 Task: Invite Team Member Softage.1@softage.net to Workspace Career Coaching. Invite Team Member Softage.2@softage.net to Workspace Career Coaching. Invite Team Member Softage.3@softage.net to Workspace Career Coaching. Invite Team Member Softage.4@softage.net to Workspace Career Coaching
Action: Mouse moved to (418, 478)
Screenshot: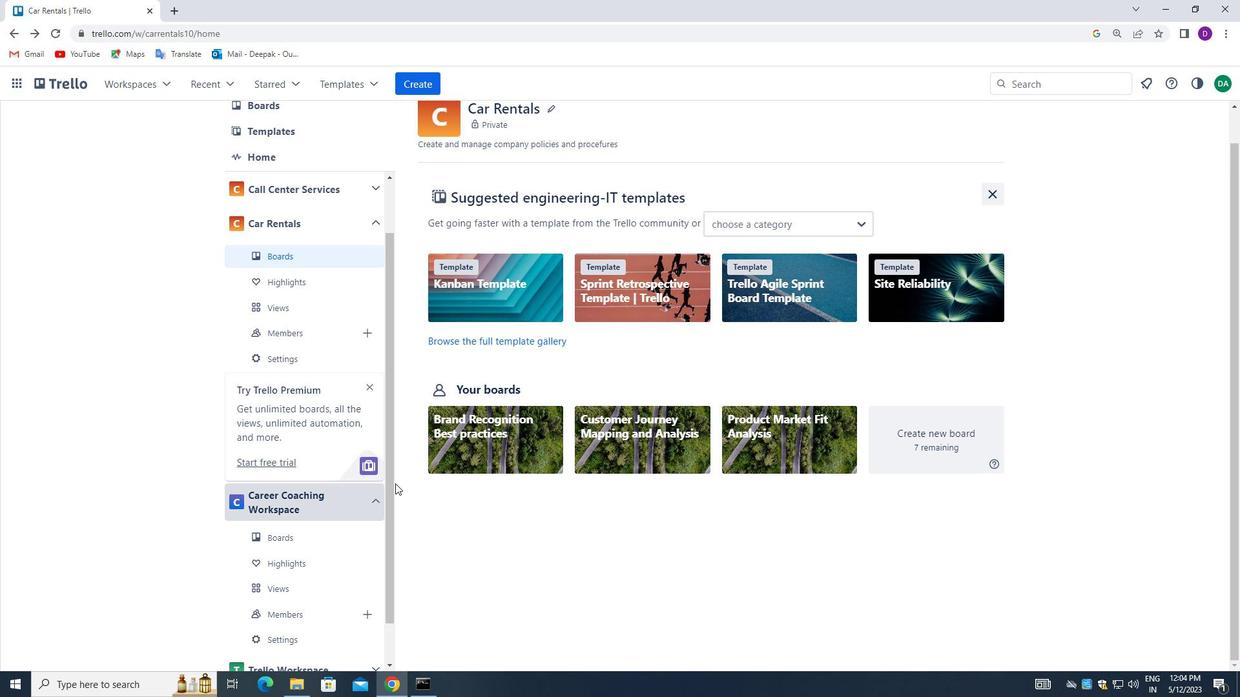 
Action: Mouse scrolled (418, 478) with delta (0, 0)
Screenshot: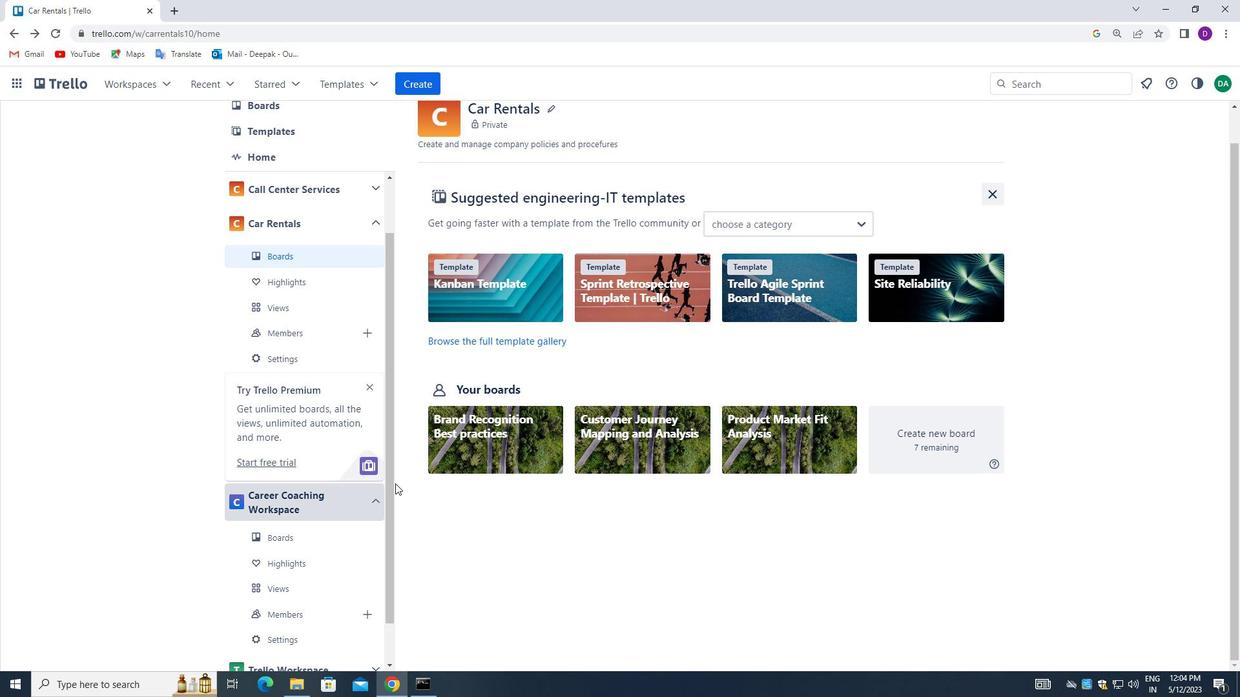 
Action: Mouse scrolled (418, 478) with delta (0, 0)
Screenshot: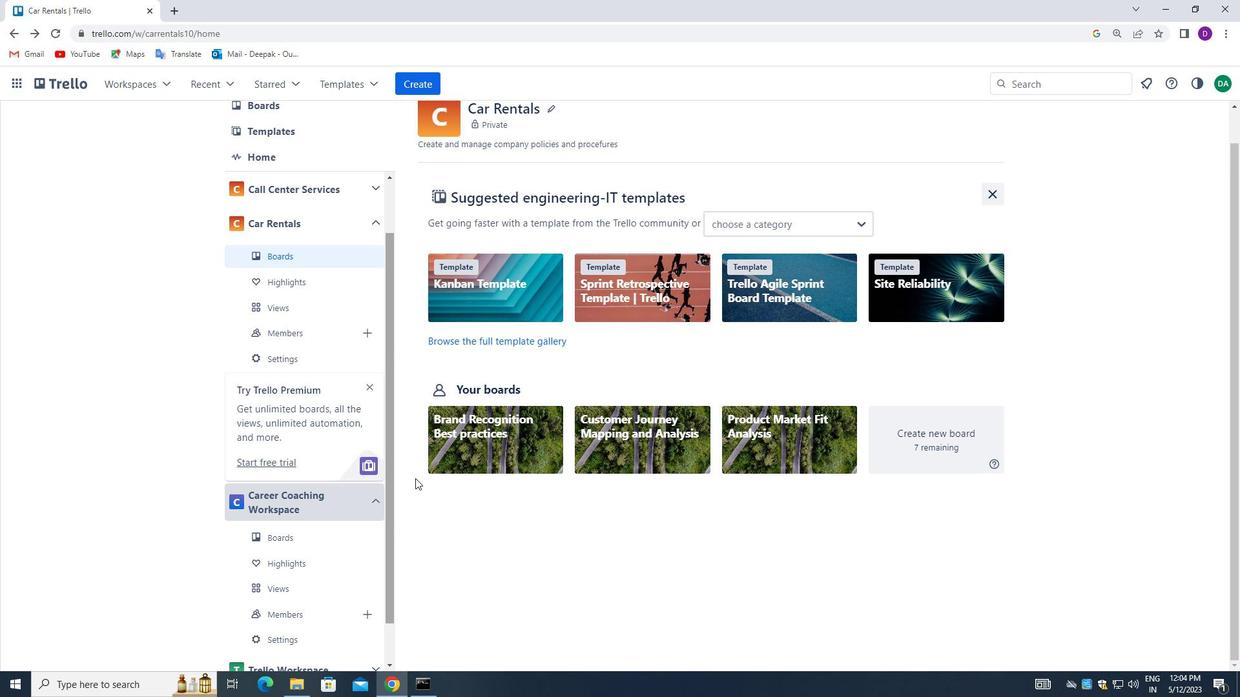 
Action: Mouse scrolled (418, 478) with delta (0, 0)
Screenshot: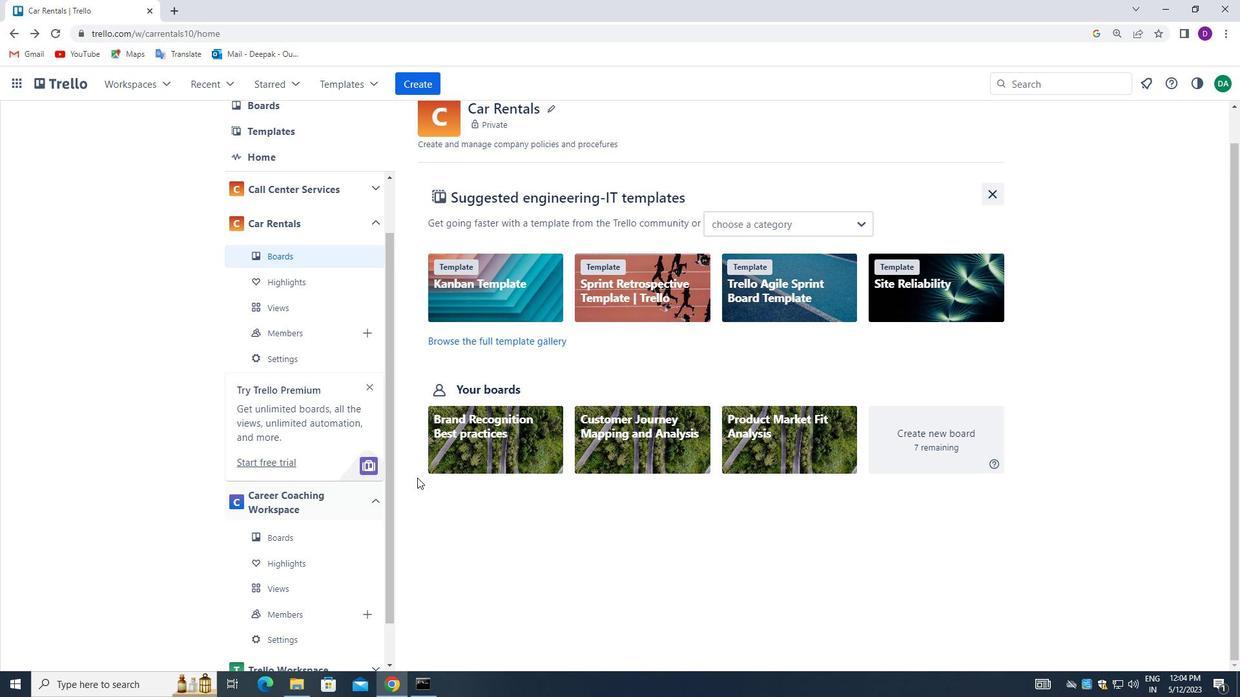 
Action: Mouse scrolled (418, 478) with delta (0, 0)
Screenshot: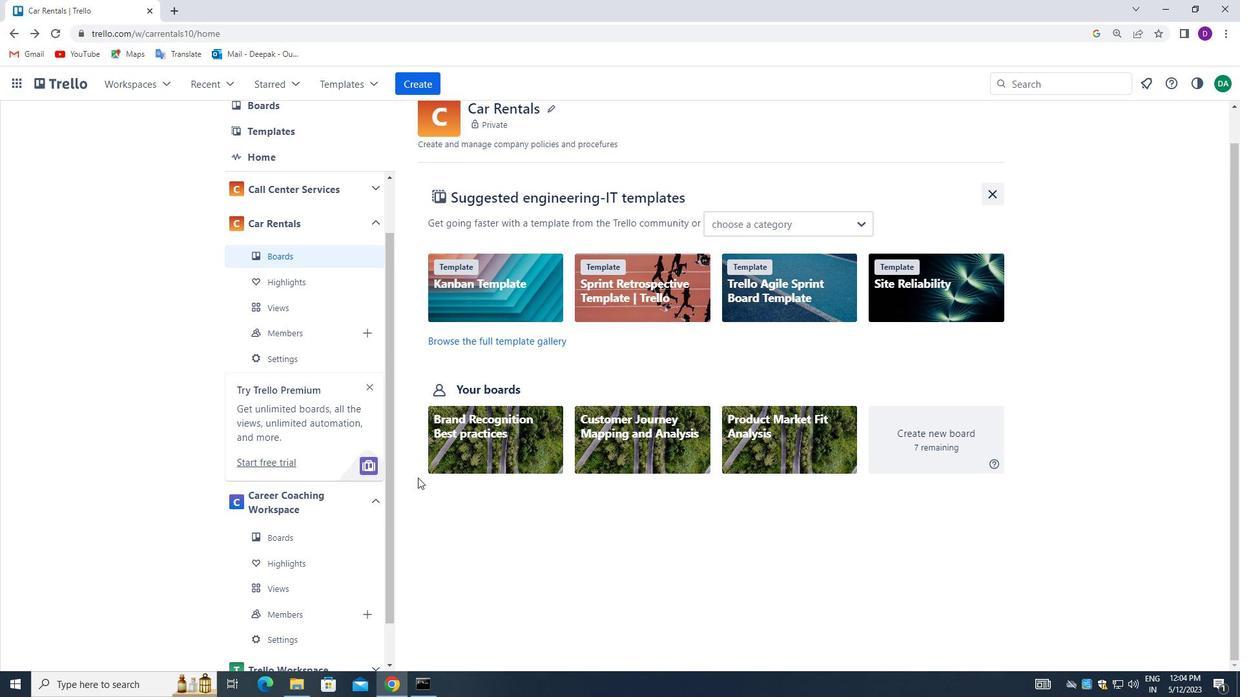 
Action: Mouse moved to (364, 527)
Screenshot: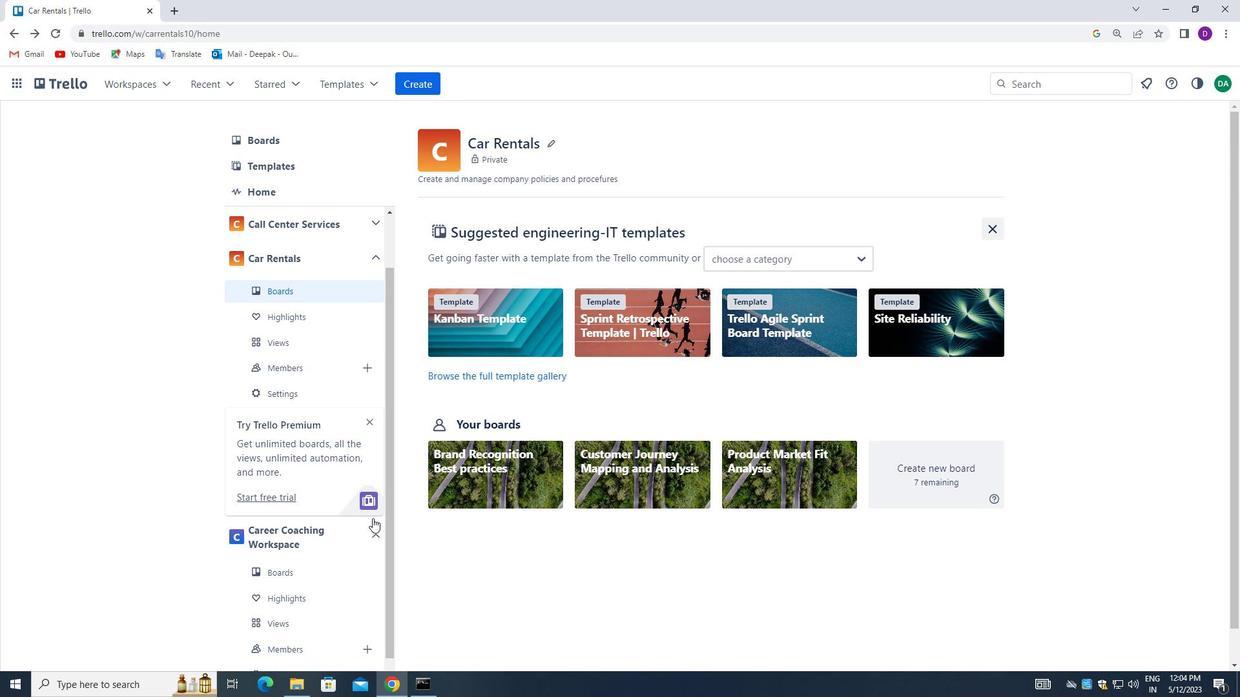 
Action: Mouse scrolled (364, 527) with delta (0, 0)
Screenshot: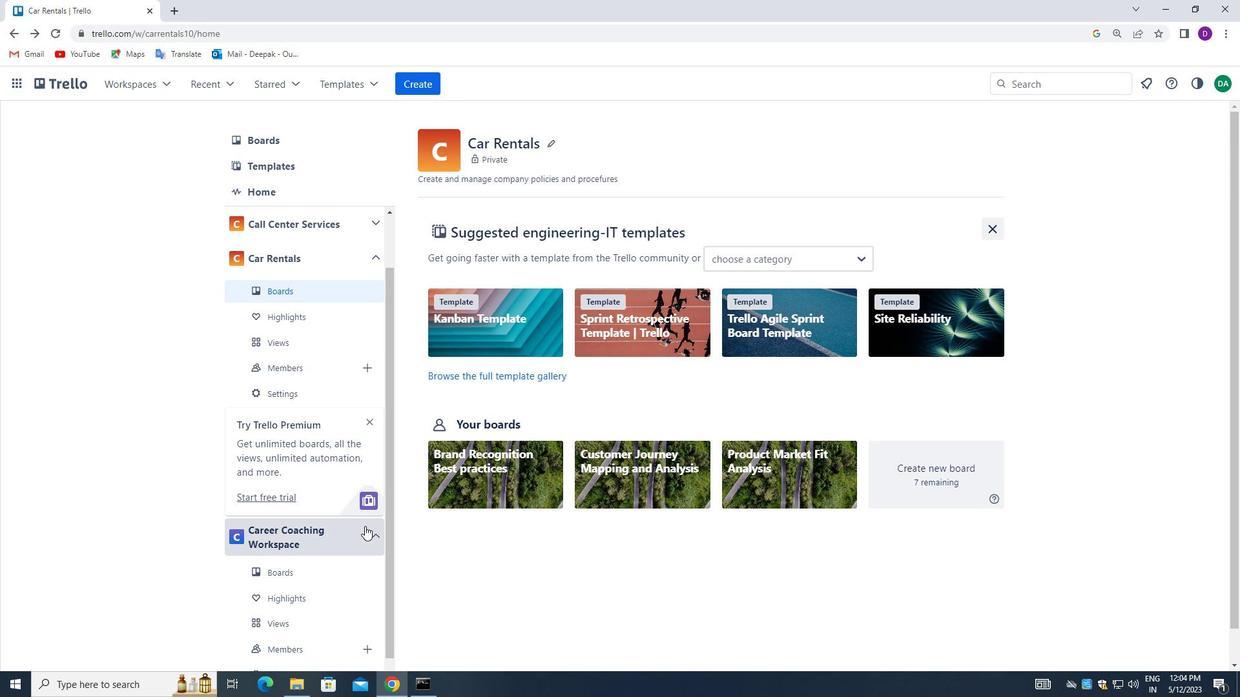 
Action: Mouse scrolled (364, 527) with delta (0, 0)
Screenshot: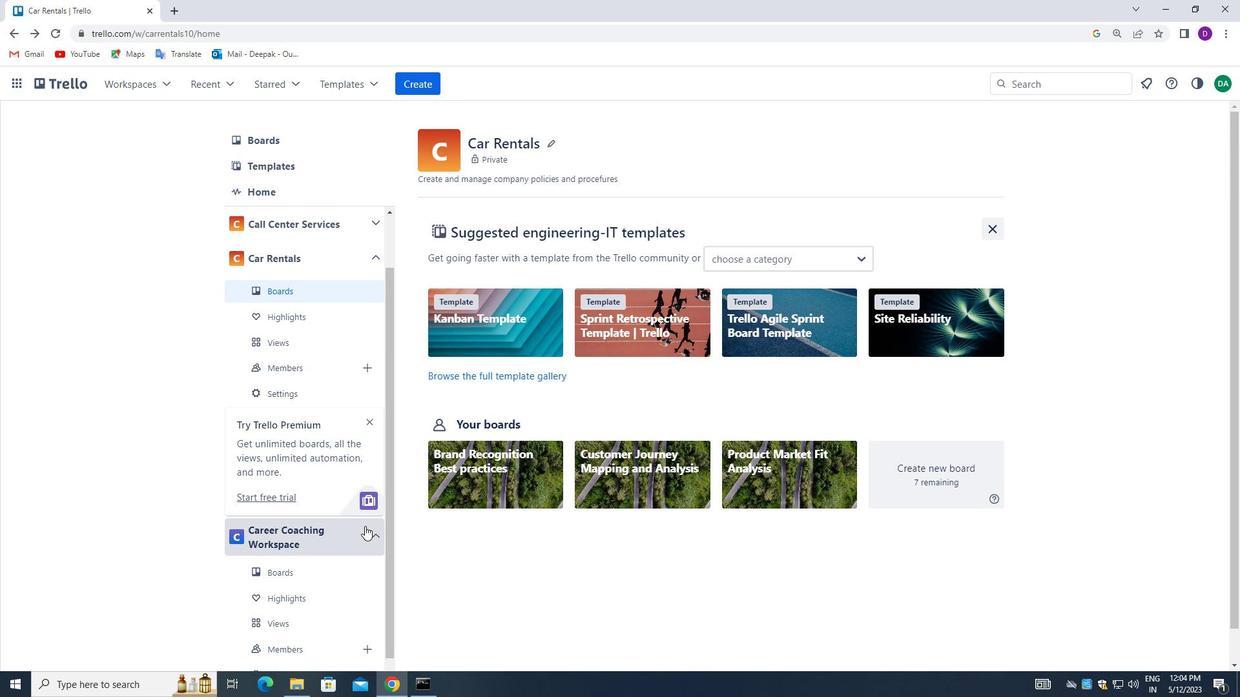 
Action: Mouse moved to (363, 527)
Screenshot: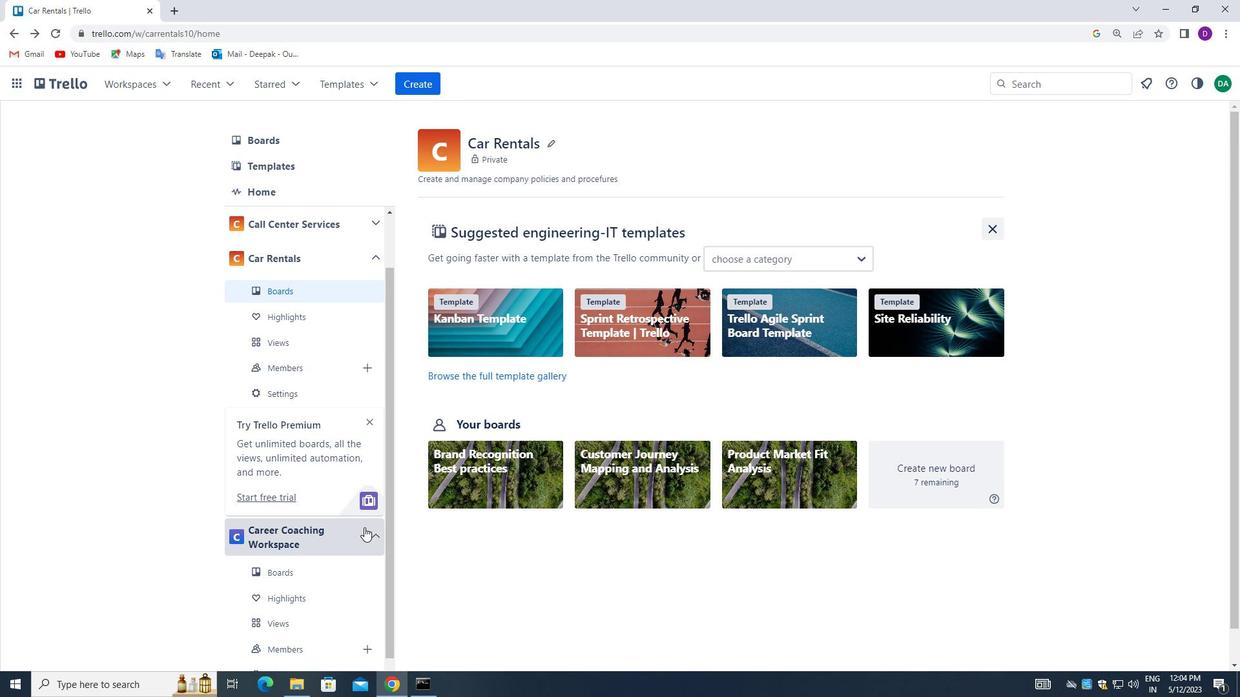 
Action: Mouse scrolled (363, 527) with delta (0, 0)
Screenshot: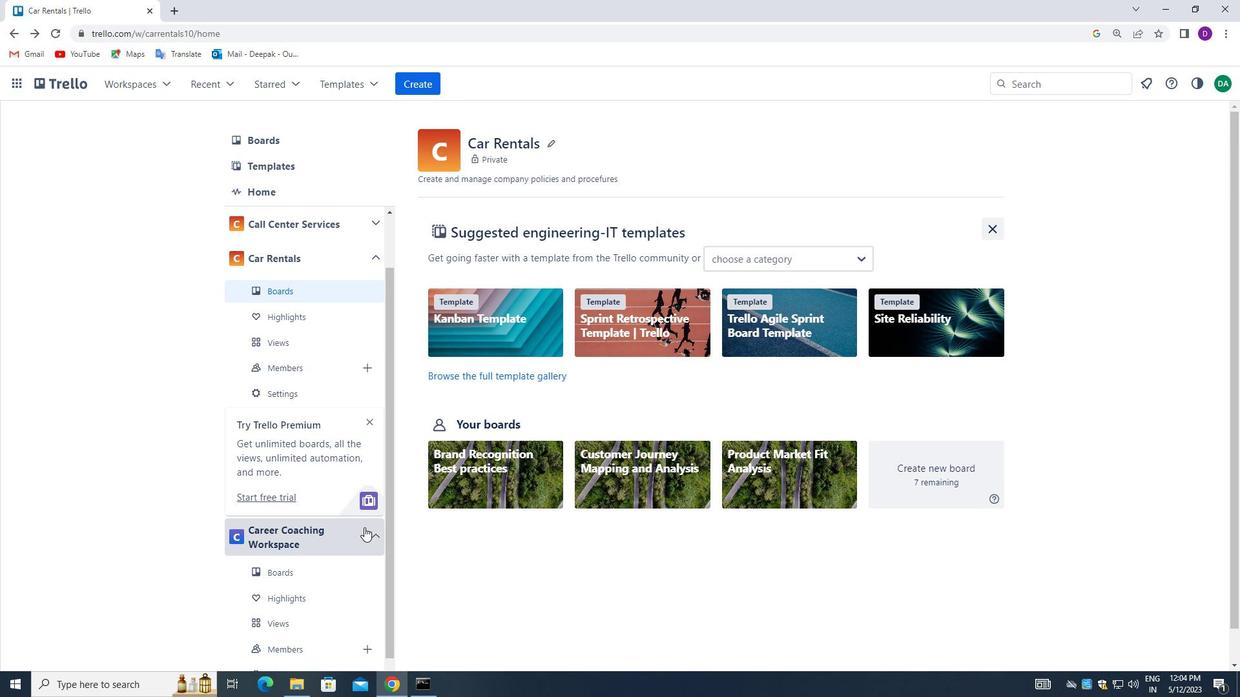 
Action: Mouse moved to (313, 488)
Screenshot: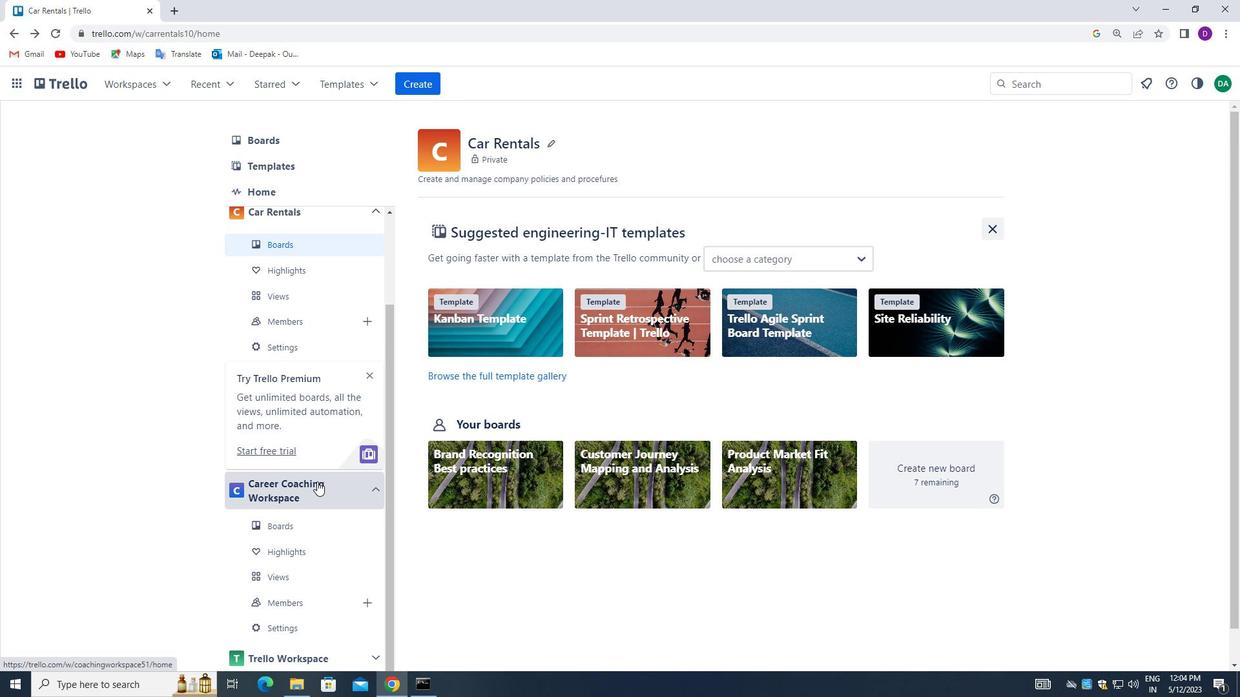 
Action: Mouse pressed left at (313, 488)
Screenshot: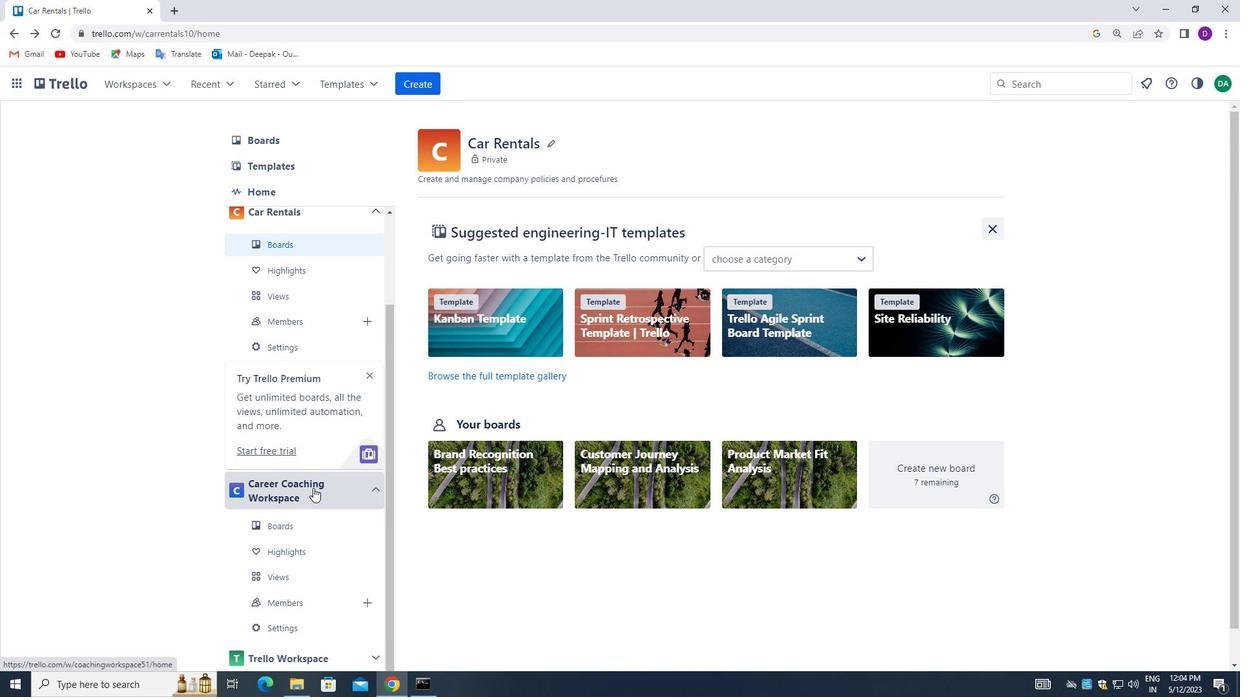 
Action: Mouse moved to (321, 522)
Screenshot: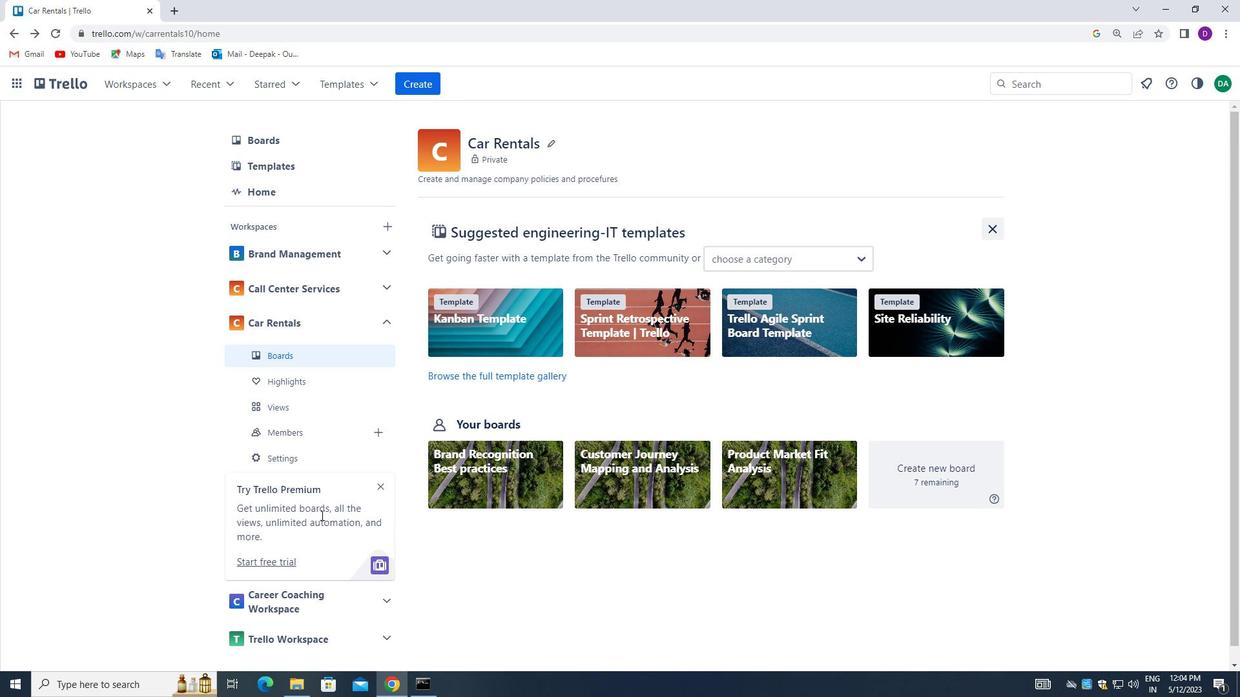 
Action: Mouse scrolled (321, 522) with delta (0, 0)
Screenshot: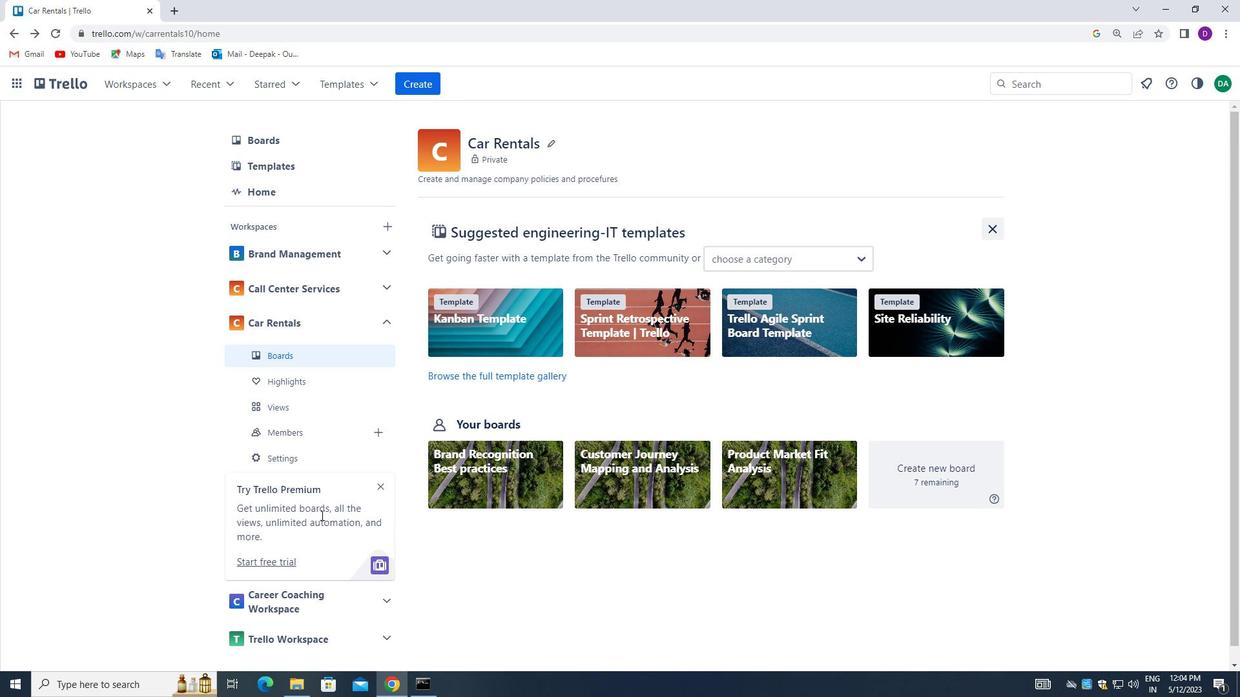 
Action: Mouse moved to (321, 523)
Screenshot: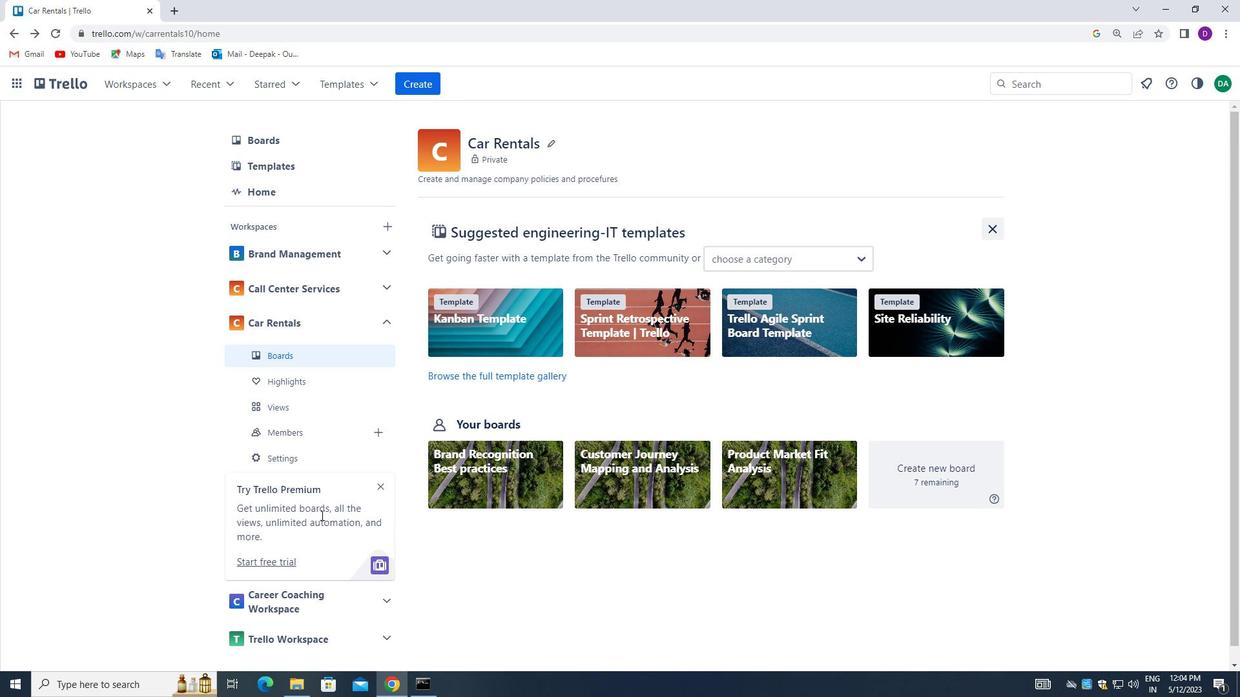 
Action: Mouse scrolled (321, 523) with delta (0, 0)
Screenshot: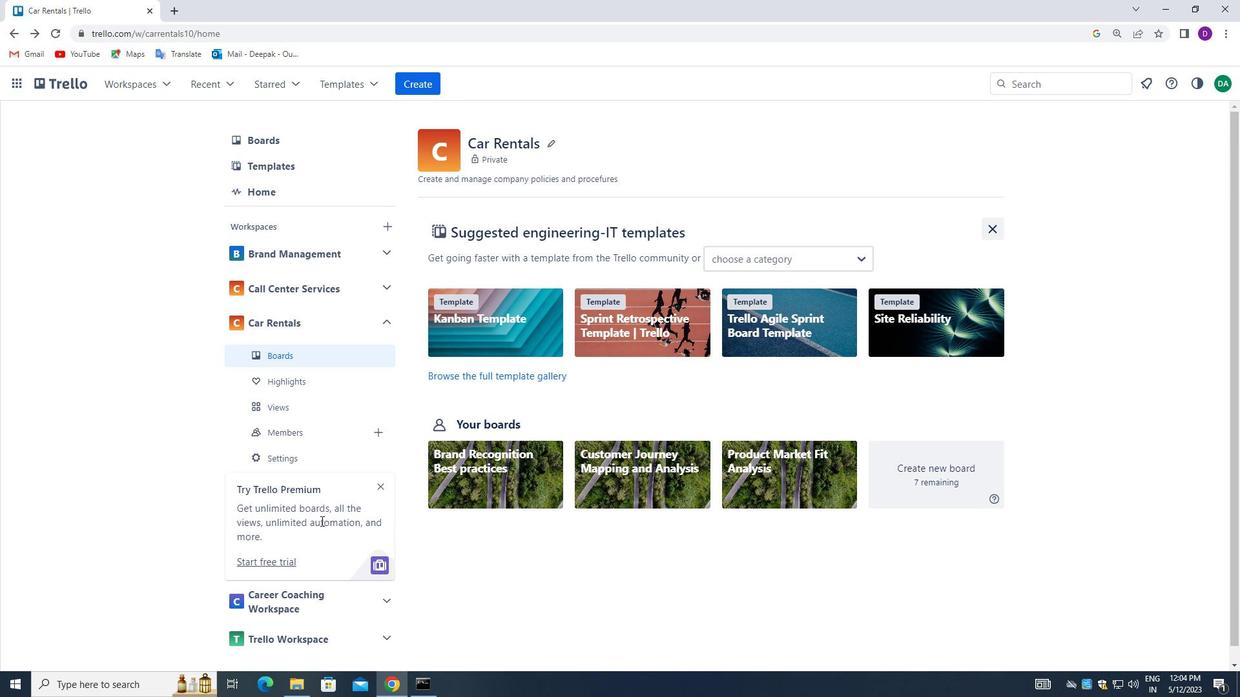 
Action: Mouse moved to (321, 524)
Screenshot: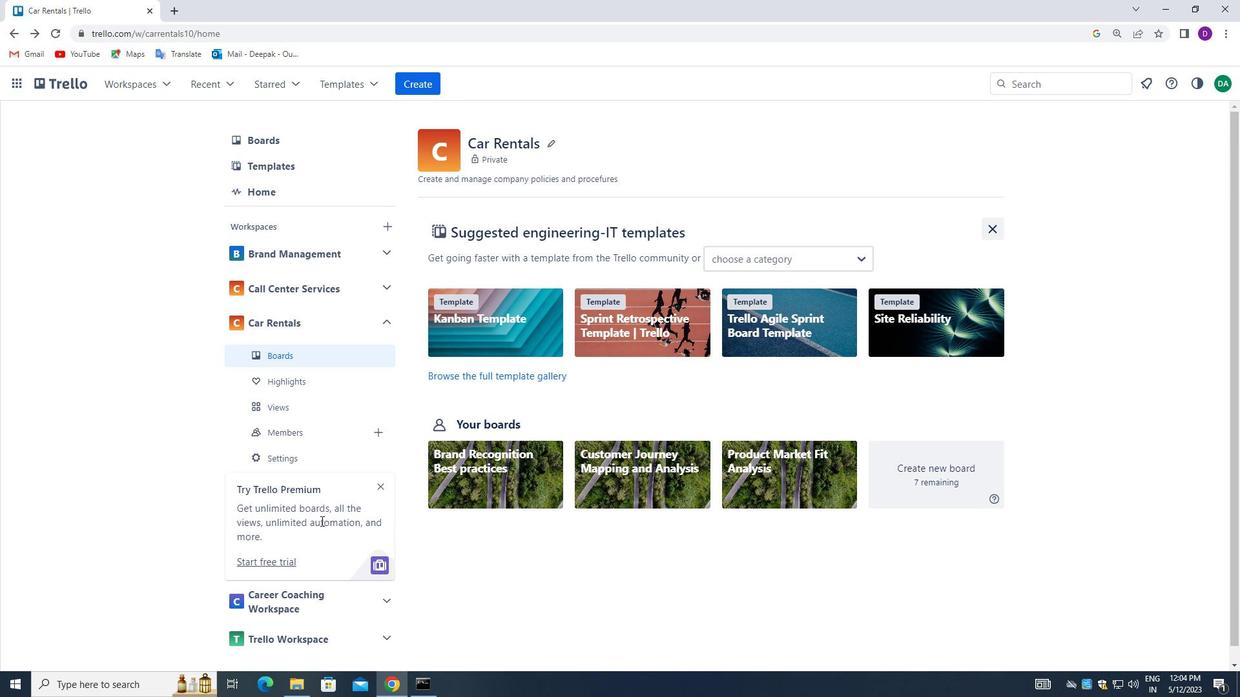 
Action: Mouse scrolled (321, 523) with delta (0, 0)
Screenshot: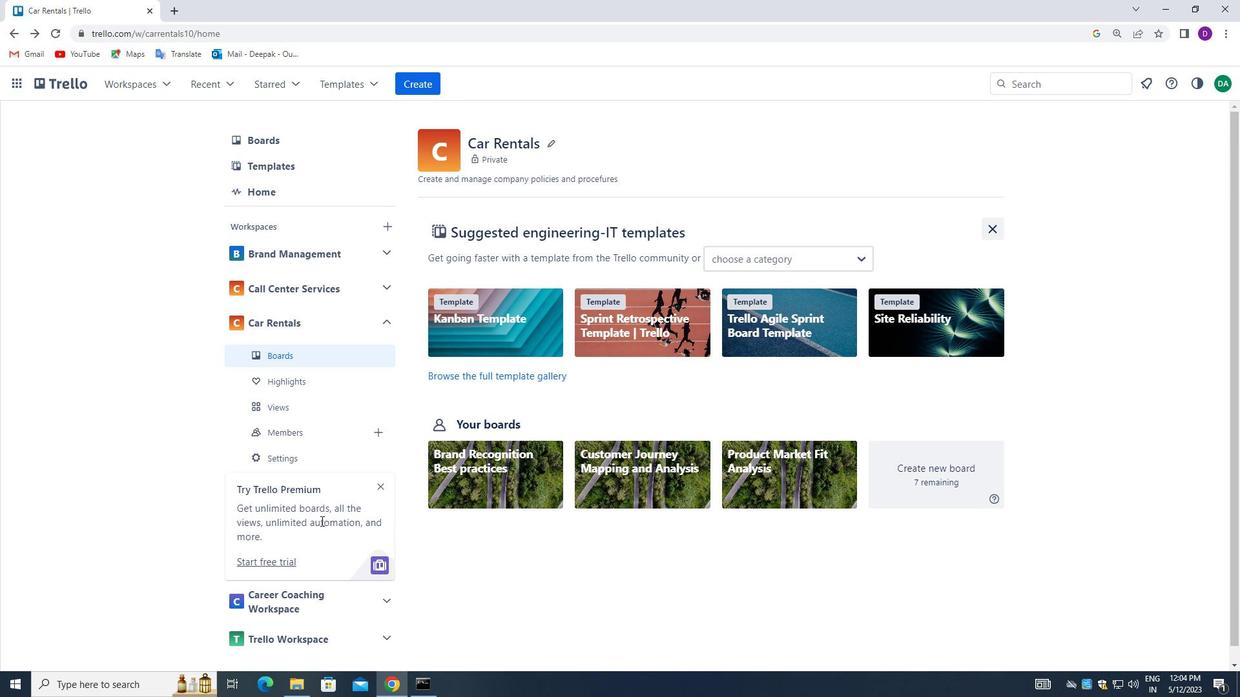 
Action: Mouse moved to (321, 525)
Screenshot: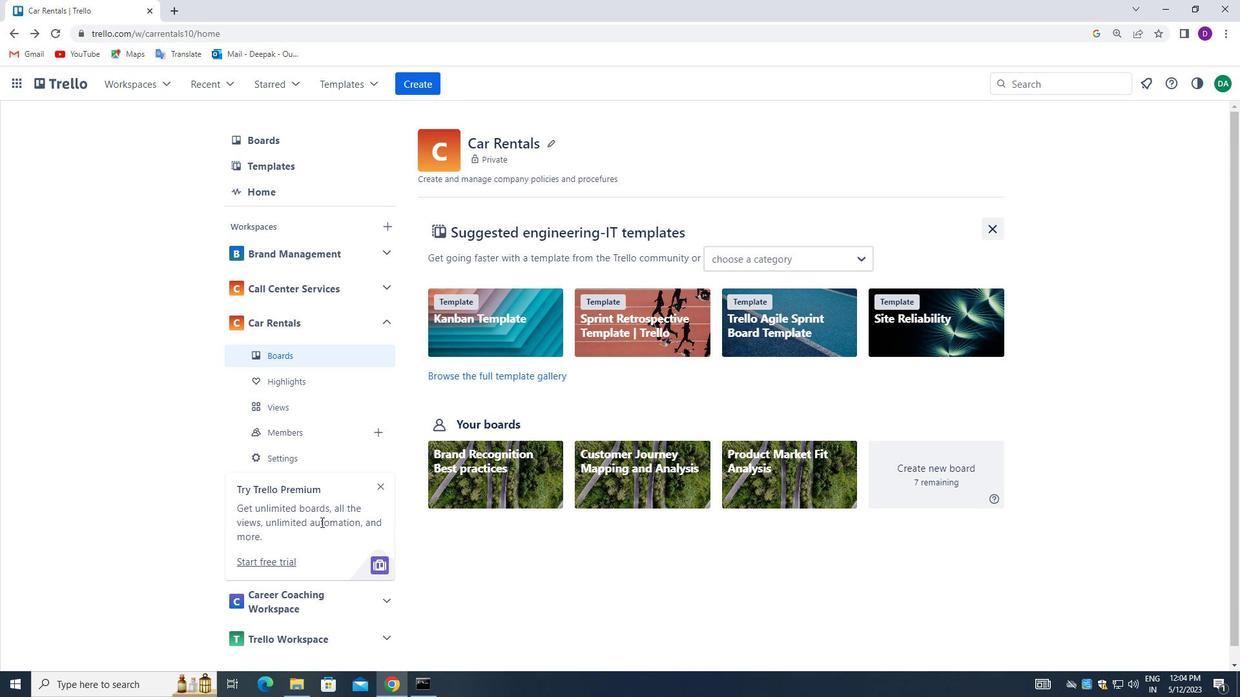 
Action: Mouse scrolled (321, 524) with delta (0, 0)
Screenshot: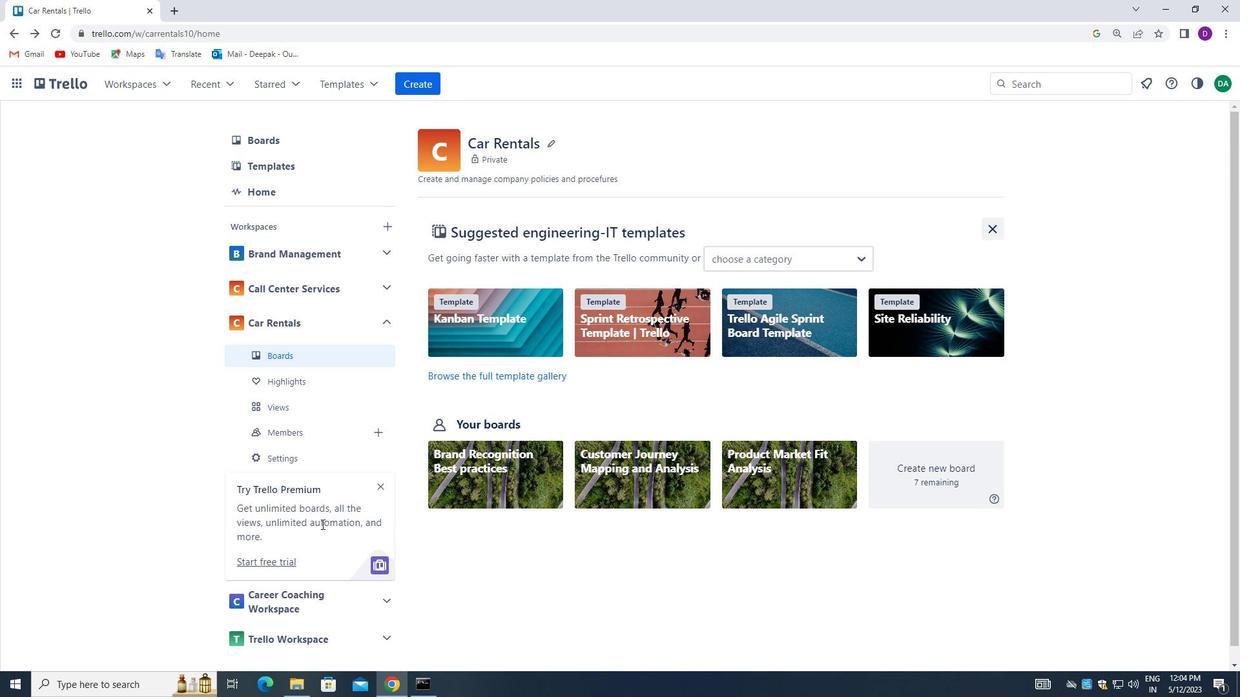 
Action: Mouse moved to (341, 590)
Screenshot: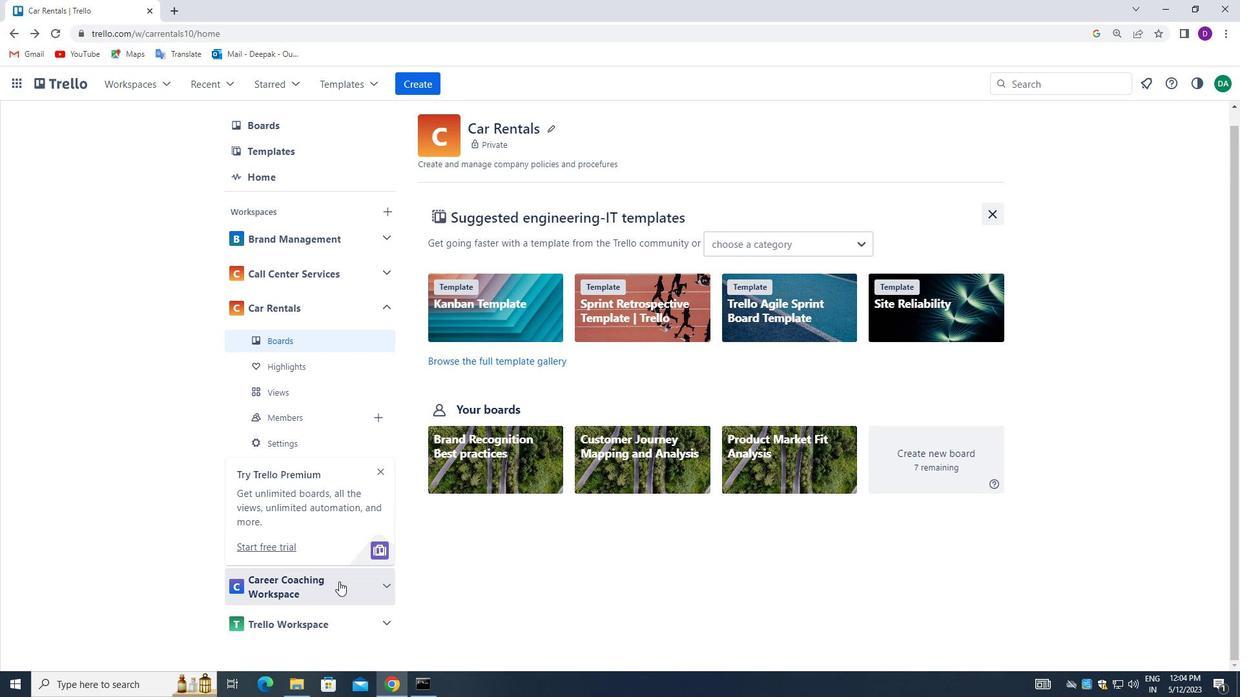 
Action: Mouse pressed left at (341, 590)
Screenshot: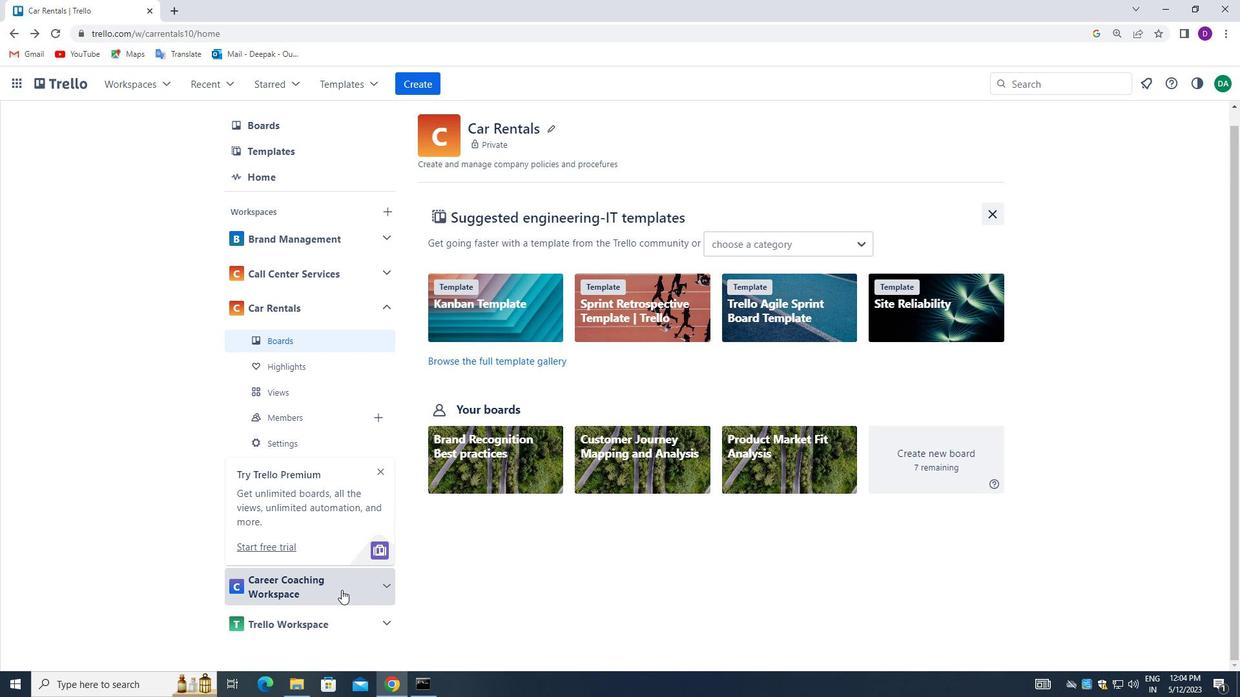 
Action: Mouse scrolled (341, 589) with delta (0, 0)
Screenshot: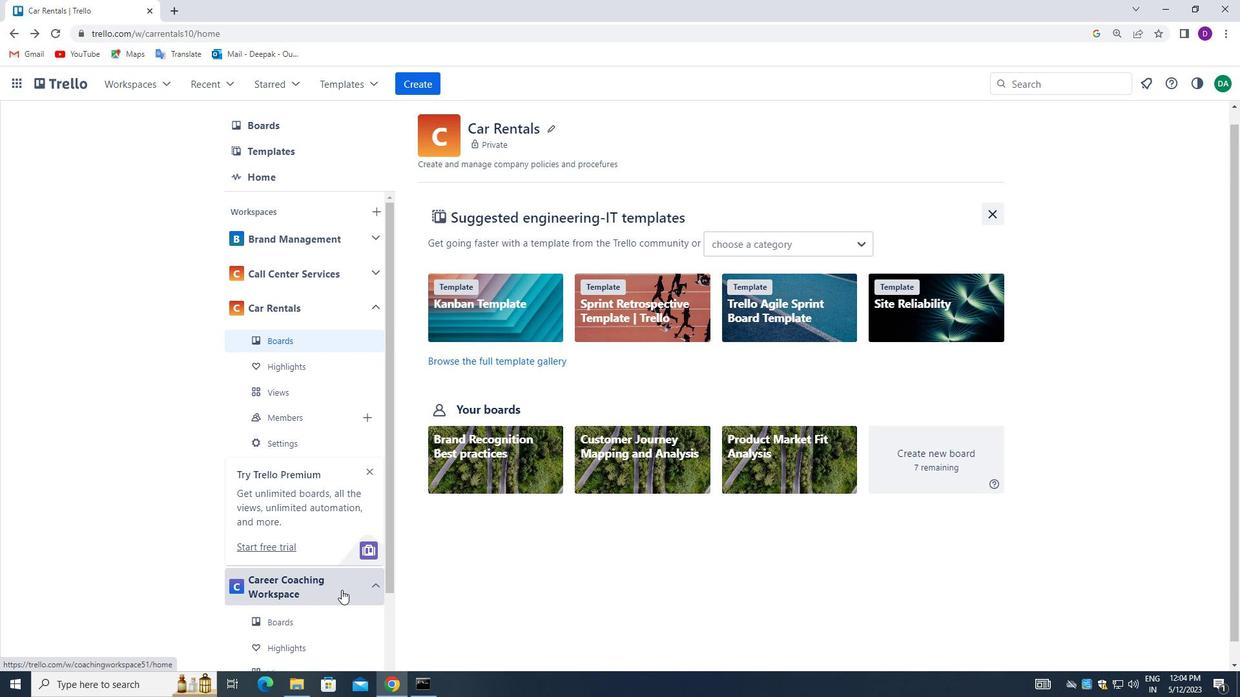 
Action: Mouse scrolled (341, 589) with delta (0, 0)
Screenshot: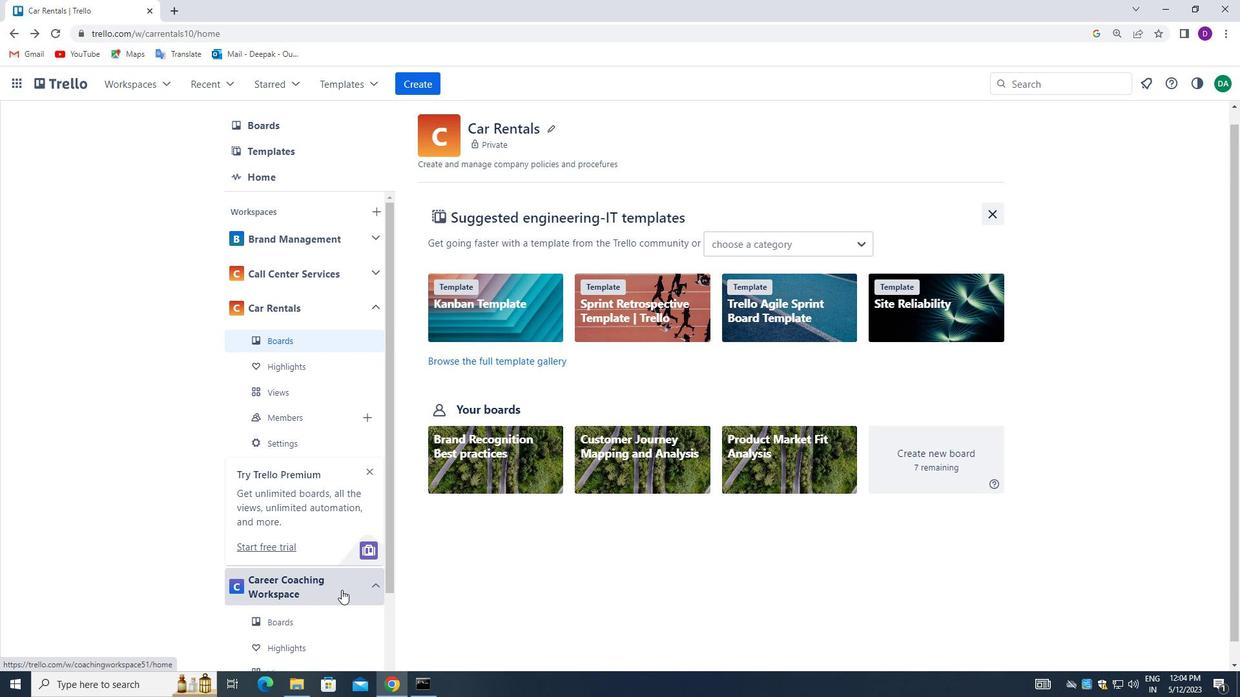 
Action: Mouse scrolled (341, 589) with delta (0, 0)
Screenshot: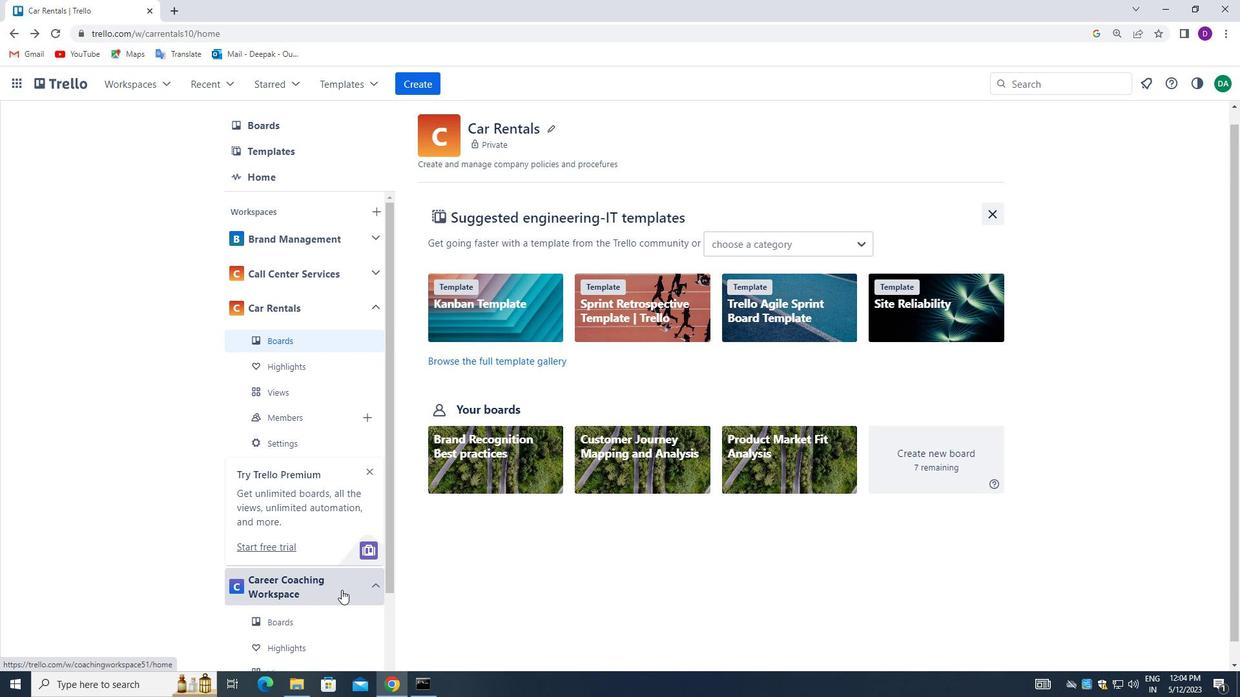 
Action: Mouse moved to (340, 587)
Screenshot: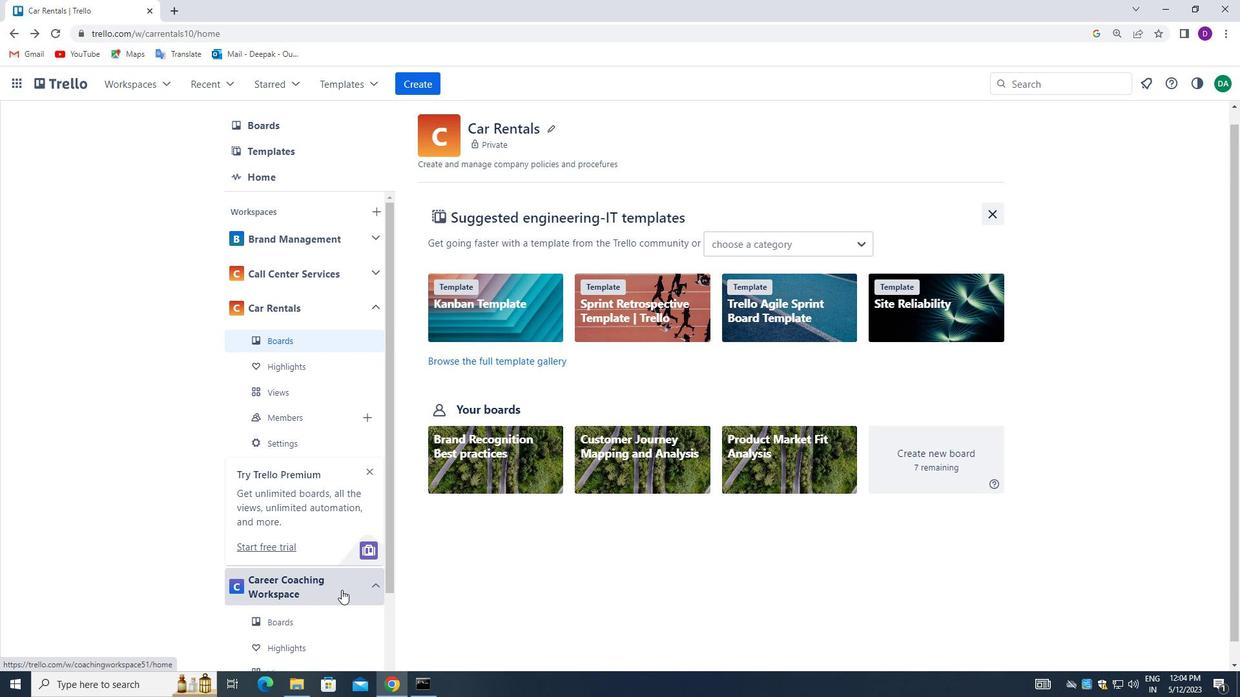 
Action: Mouse scrolled (340, 587) with delta (0, 0)
Screenshot: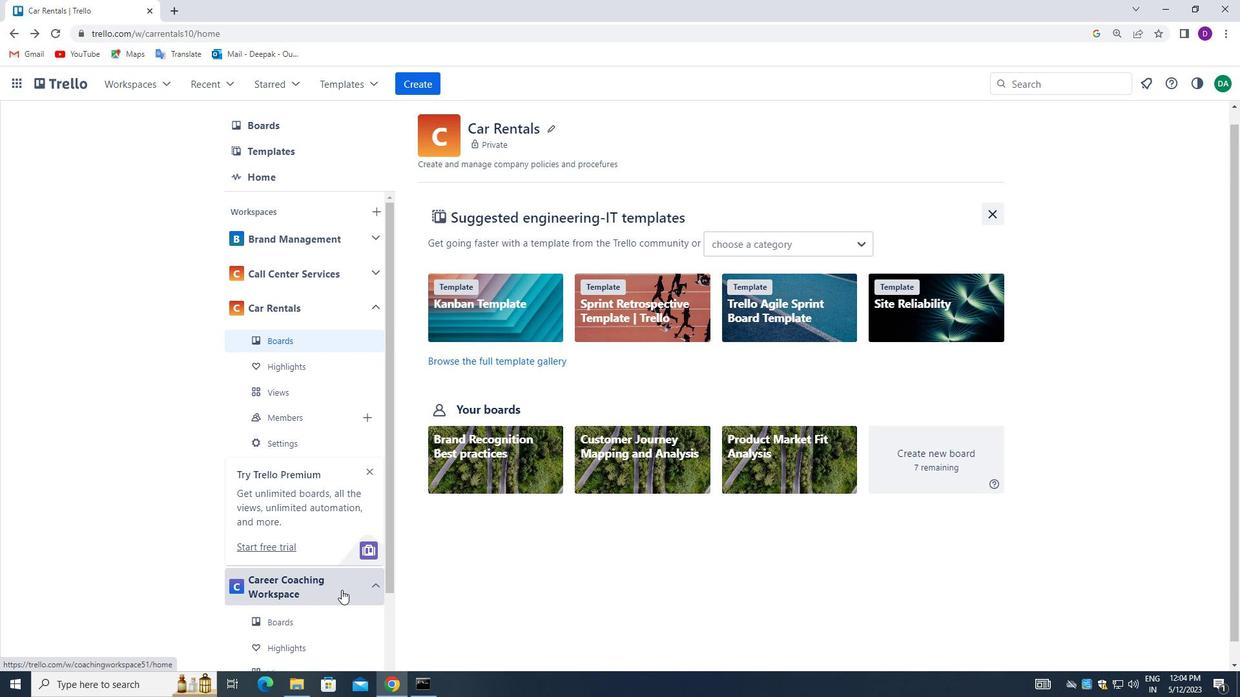 
Action: Mouse moved to (303, 592)
Screenshot: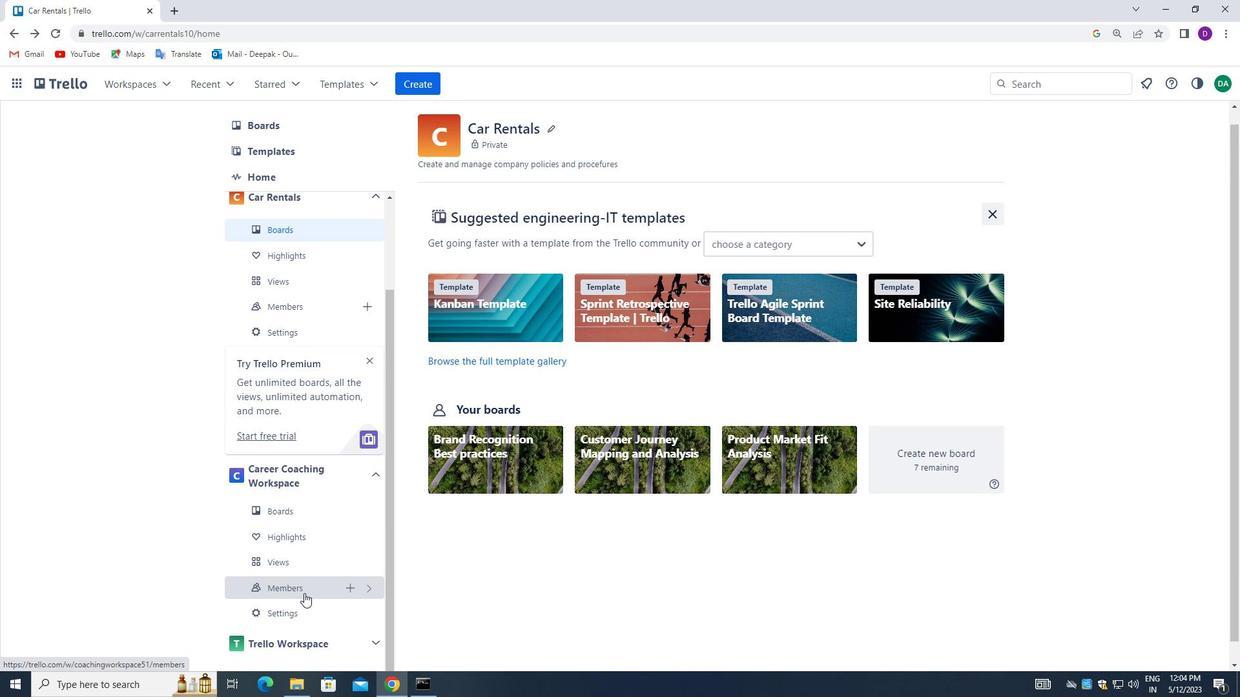 
Action: Mouse pressed left at (303, 592)
Screenshot: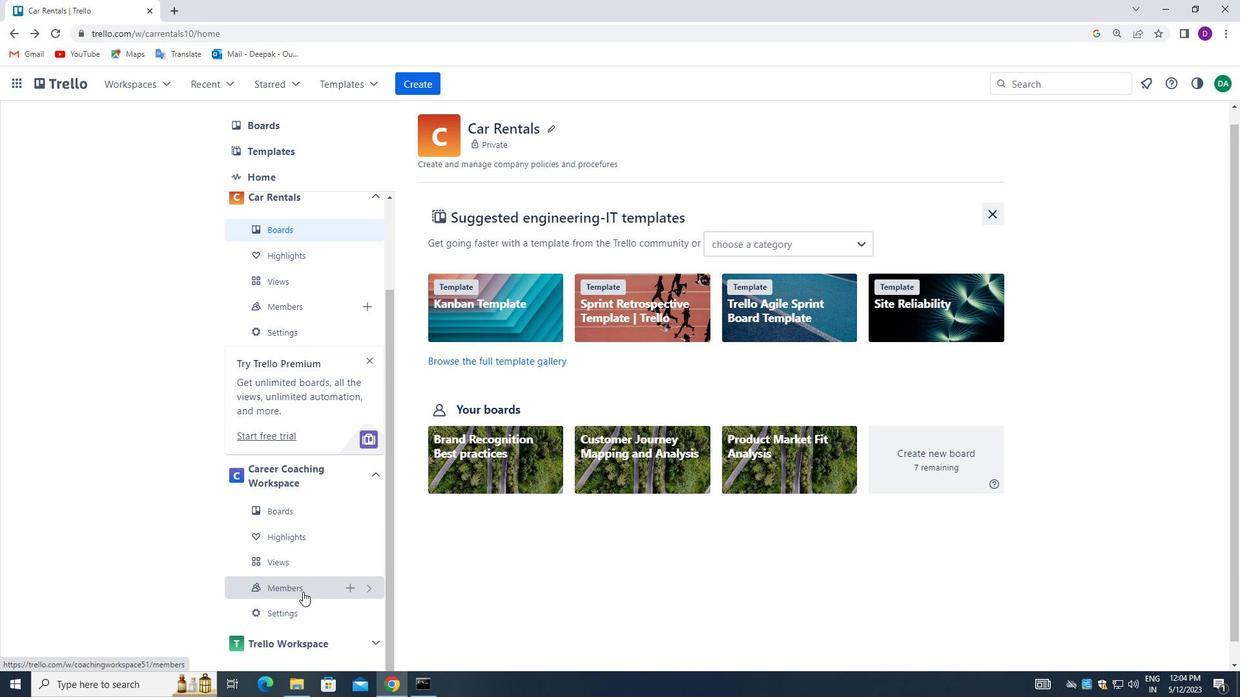 
Action: Mouse moved to (943, 135)
Screenshot: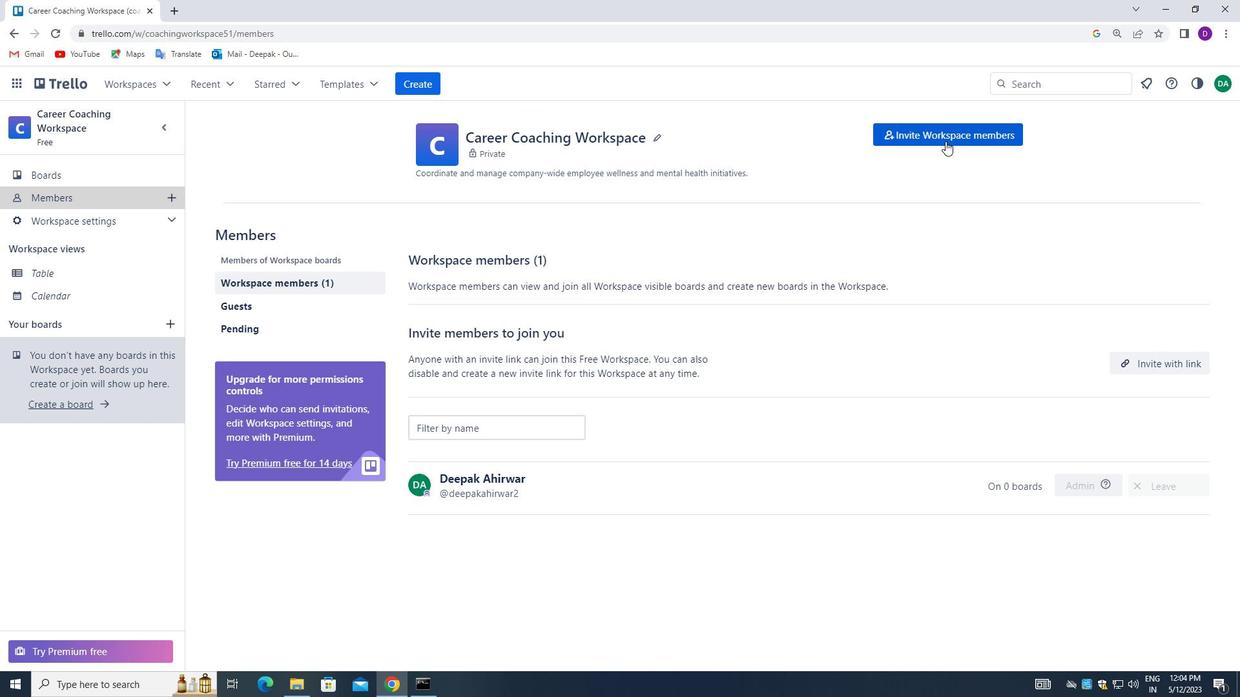 
Action: Mouse pressed left at (943, 135)
Screenshot: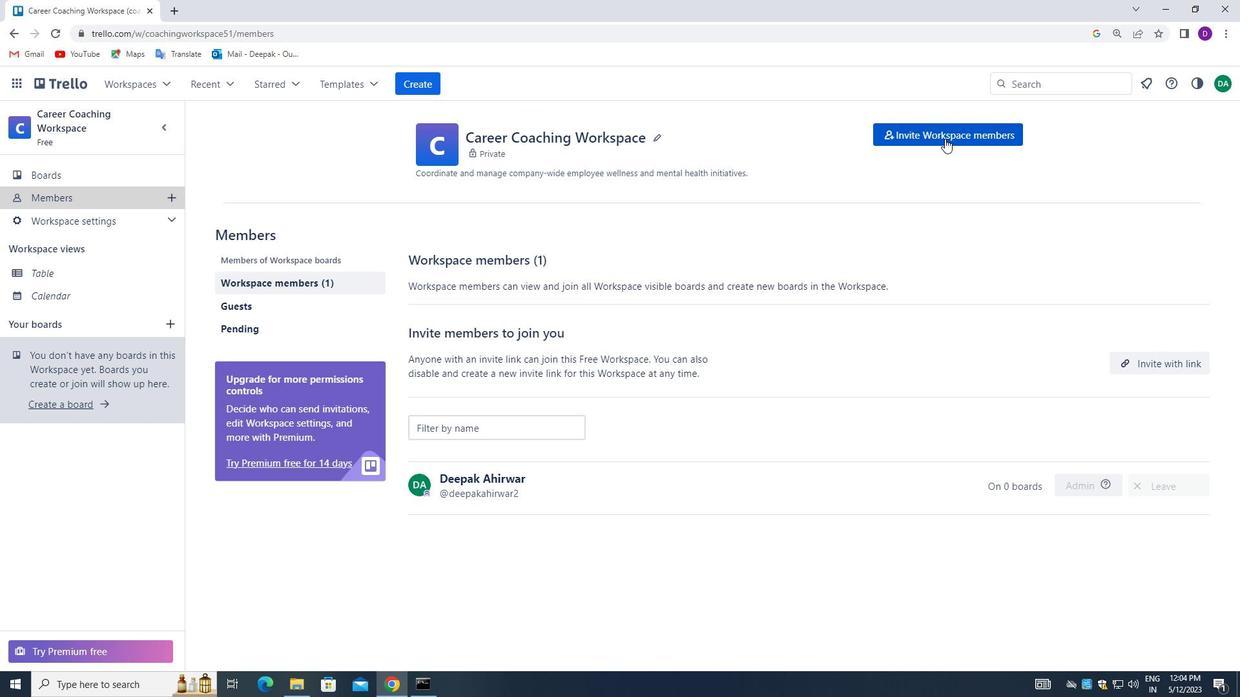
Action: Mouse moved to (549, 362)
Screenshot: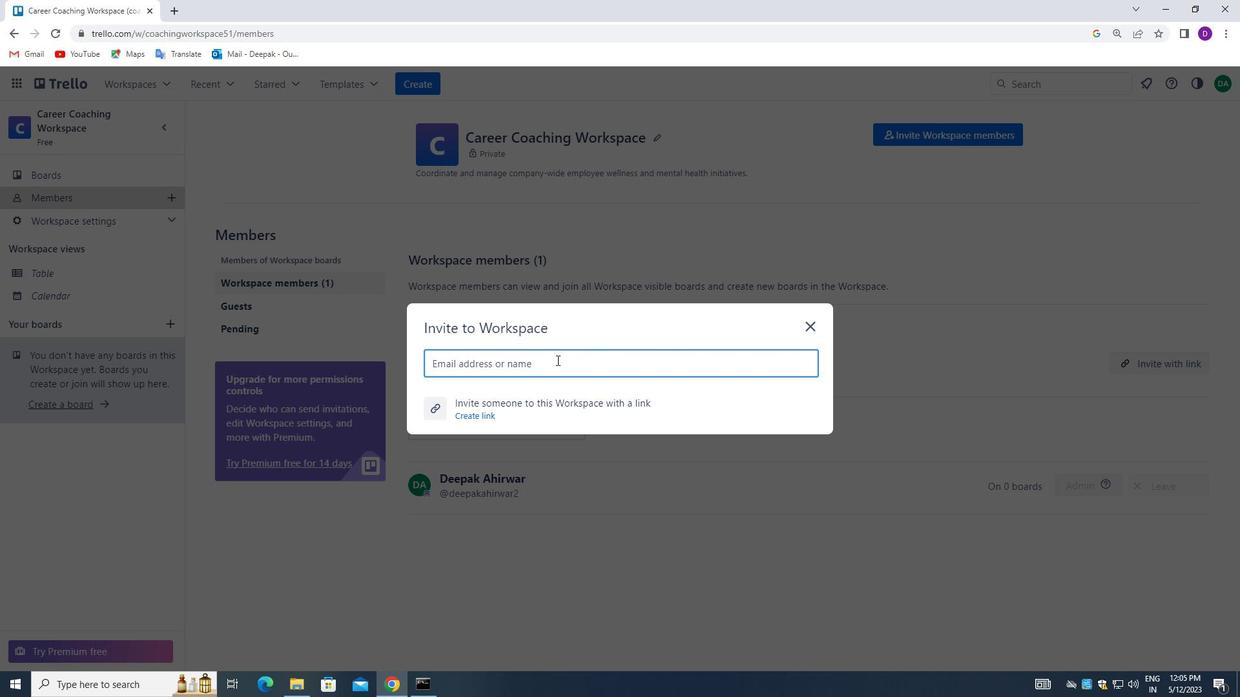 
Action: Mouse pressed left at (549, 362)
Screenshot: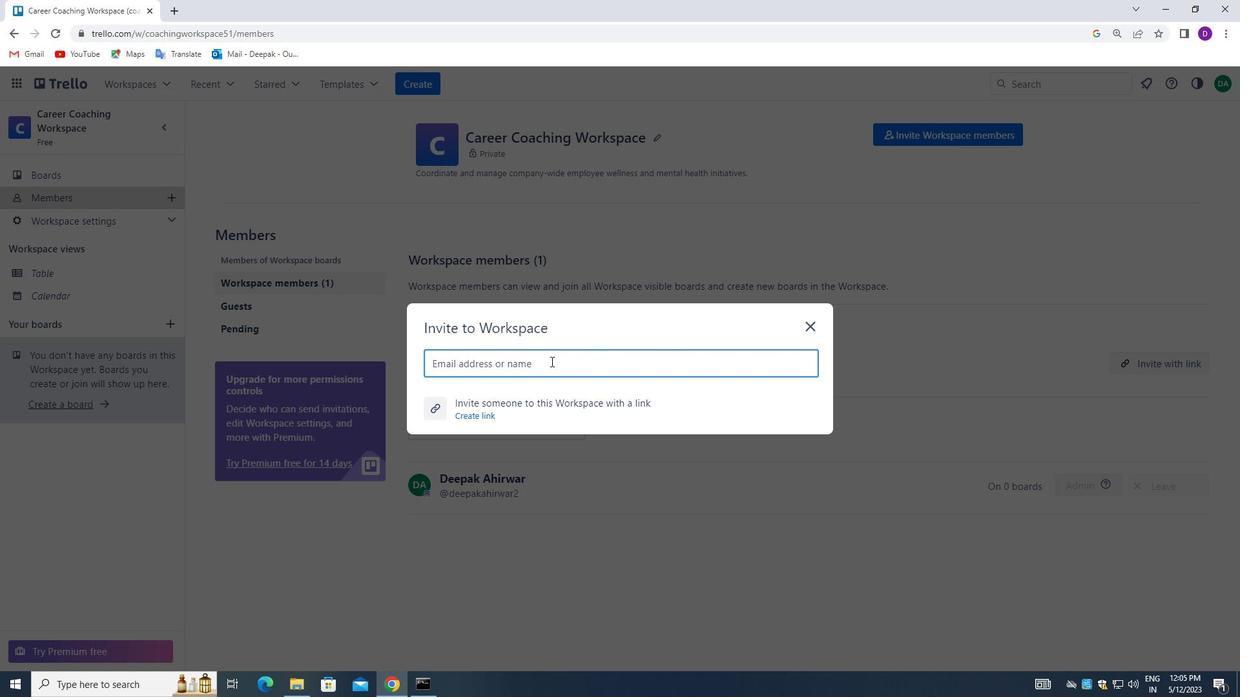 
Action: Mouse moved to (252, 316)
Screenshot: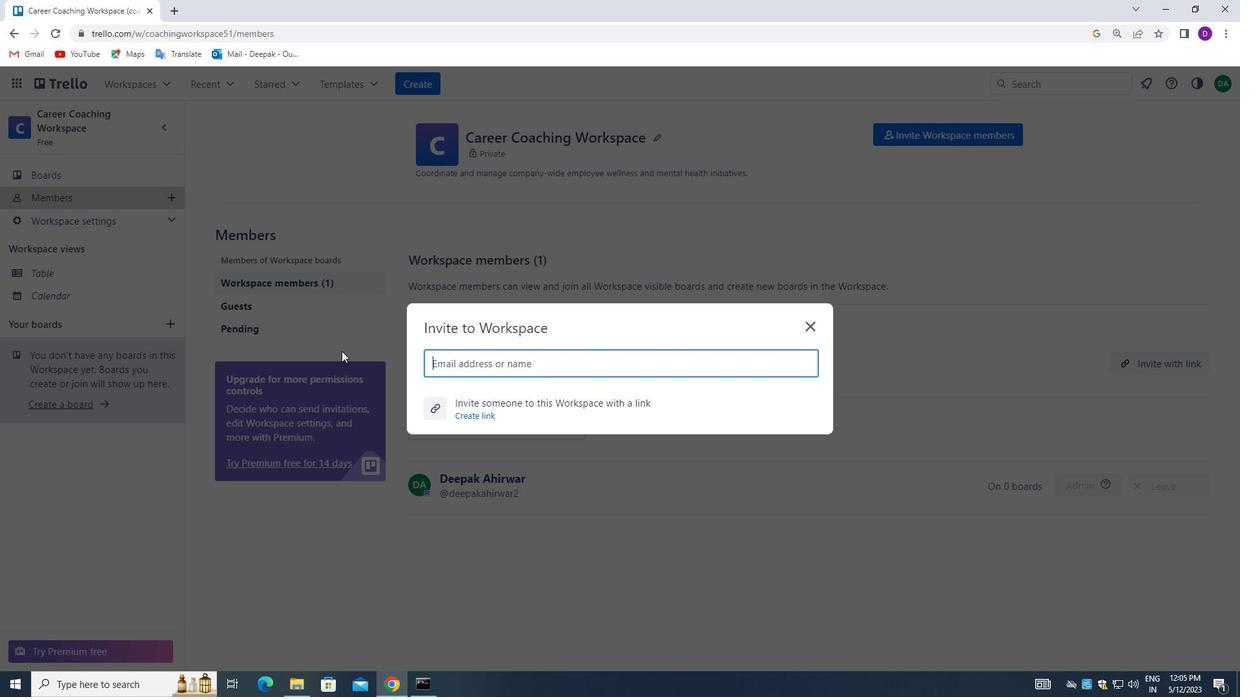 
Action: Key pressed softage.1<Key.shift>@SOFTAGE.NET
Screenshot: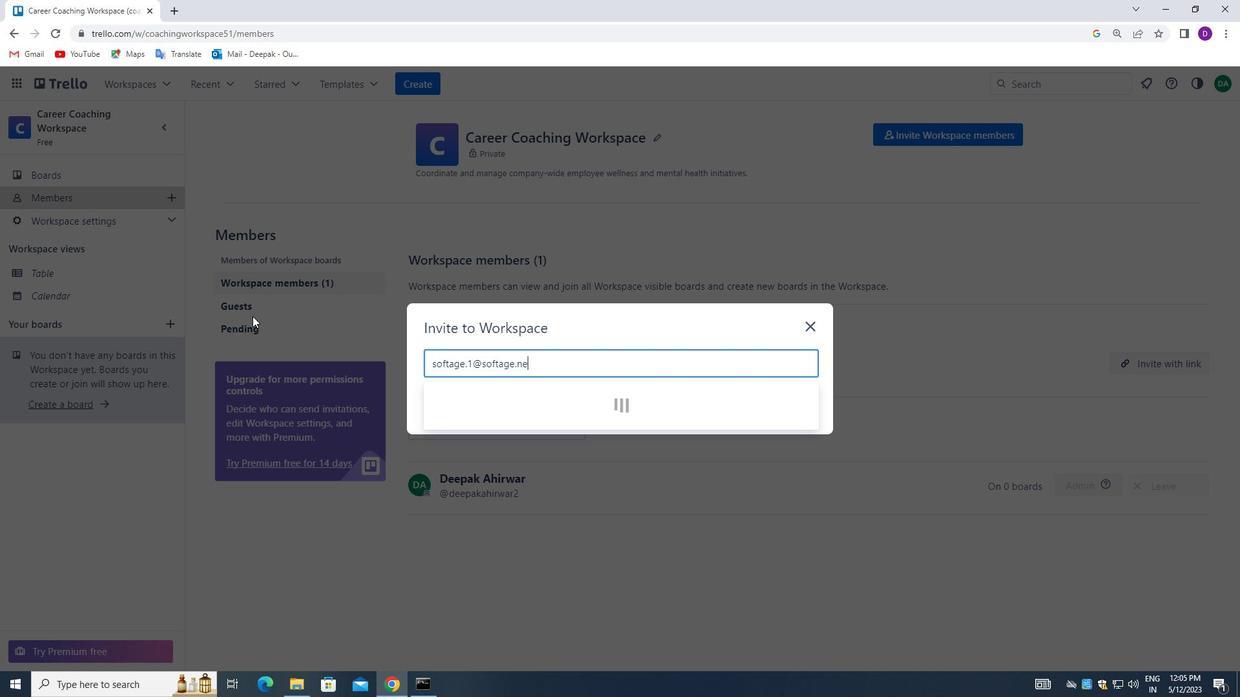 
Action: Mouse moved to (484, 405)
Screenshot: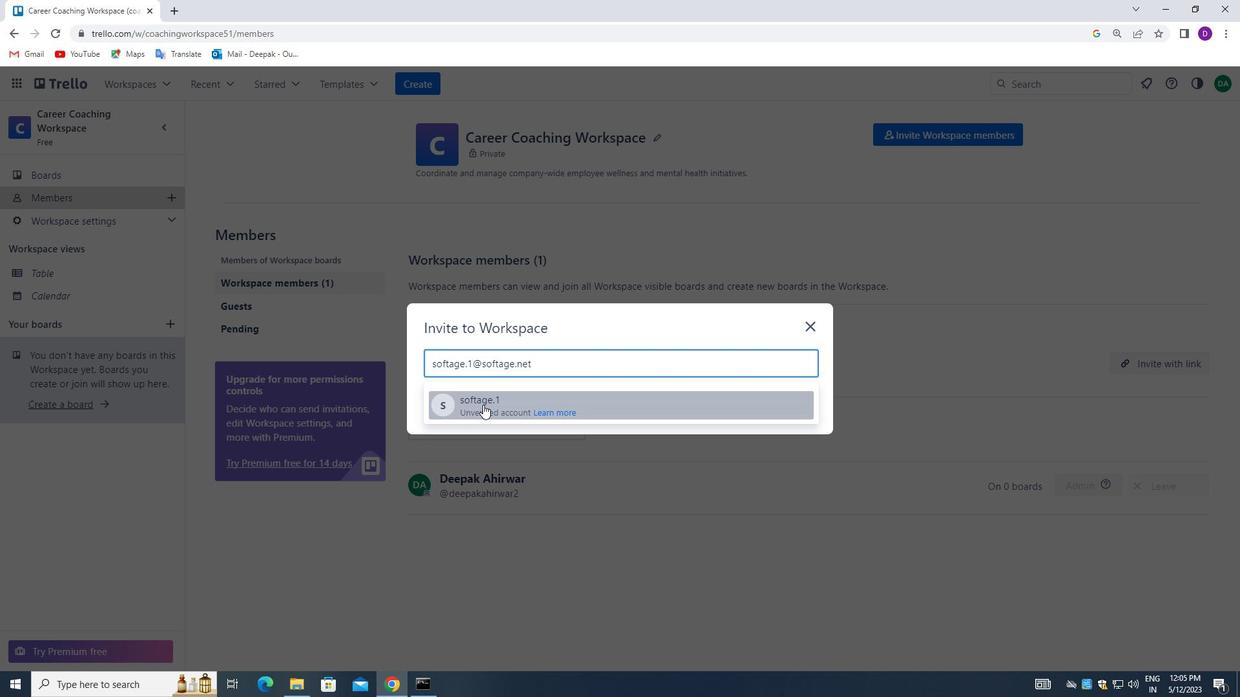 
Action: Mouse pressed left at (484, 405)
Screenshot: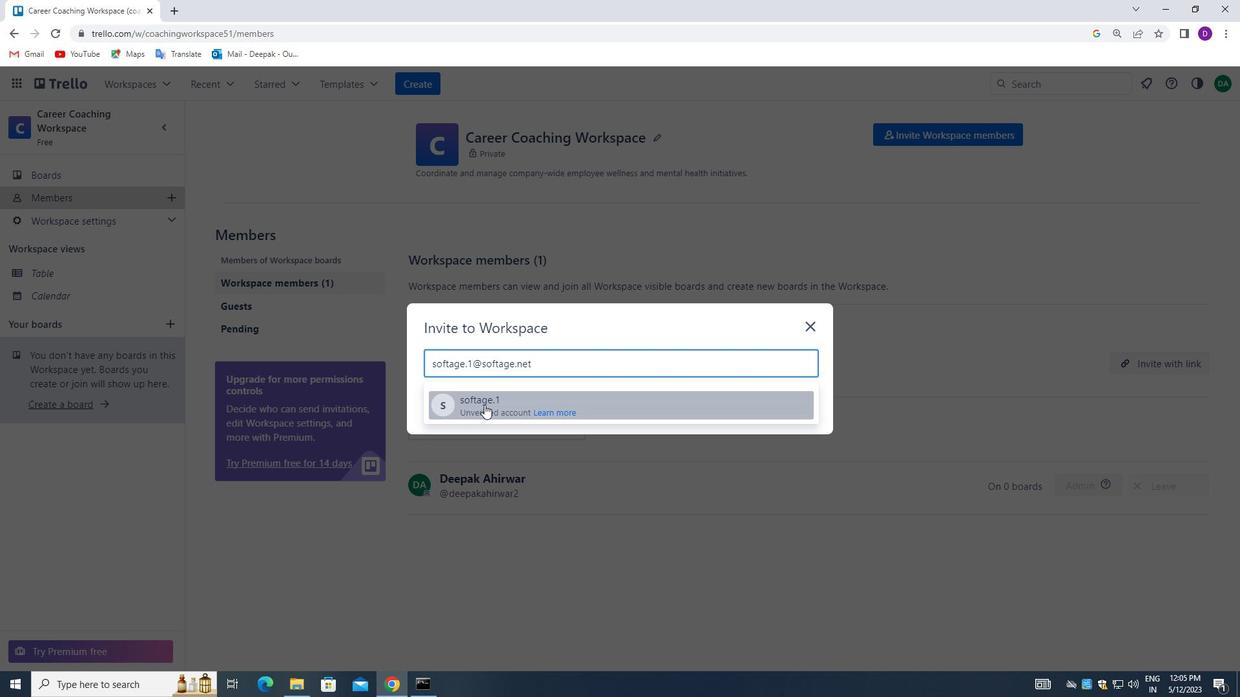 
Action: Mouse moved to (520, 338)
Screenshot: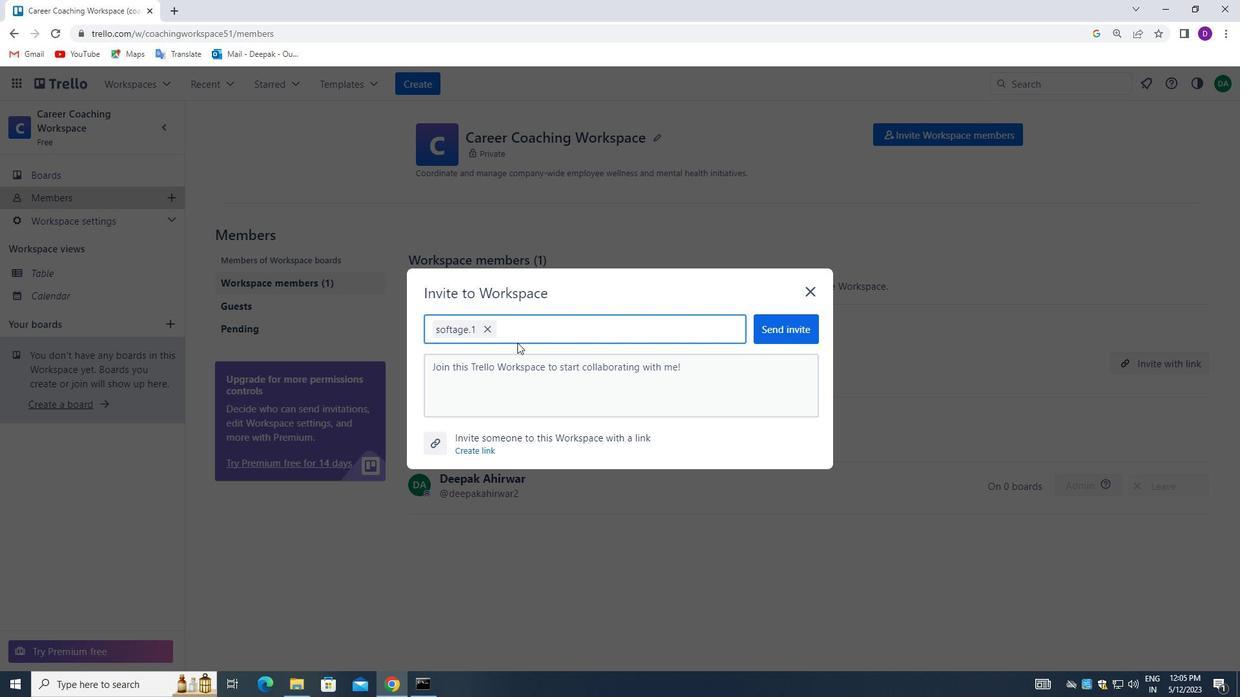 
Action: Key pressed SOFTAGE.2<Key.shift>@SOFTAGE.NET
Screenshot: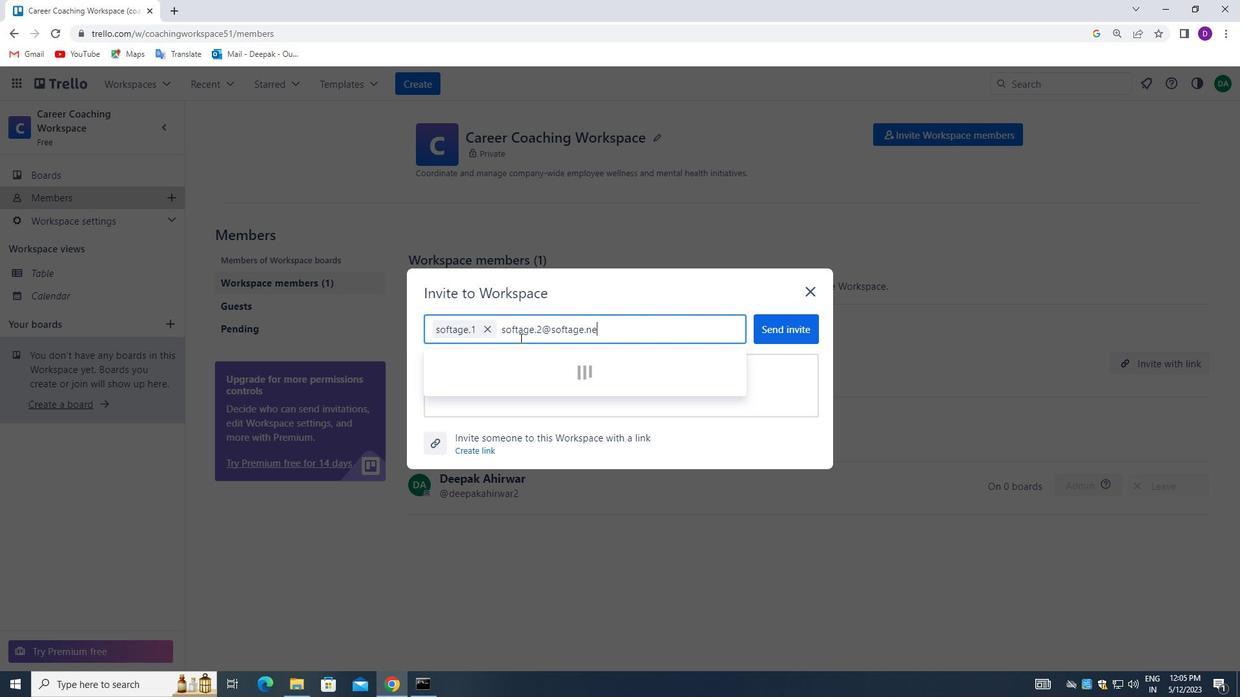 
Action: Mouse moved to (495, 368)
Screenshot: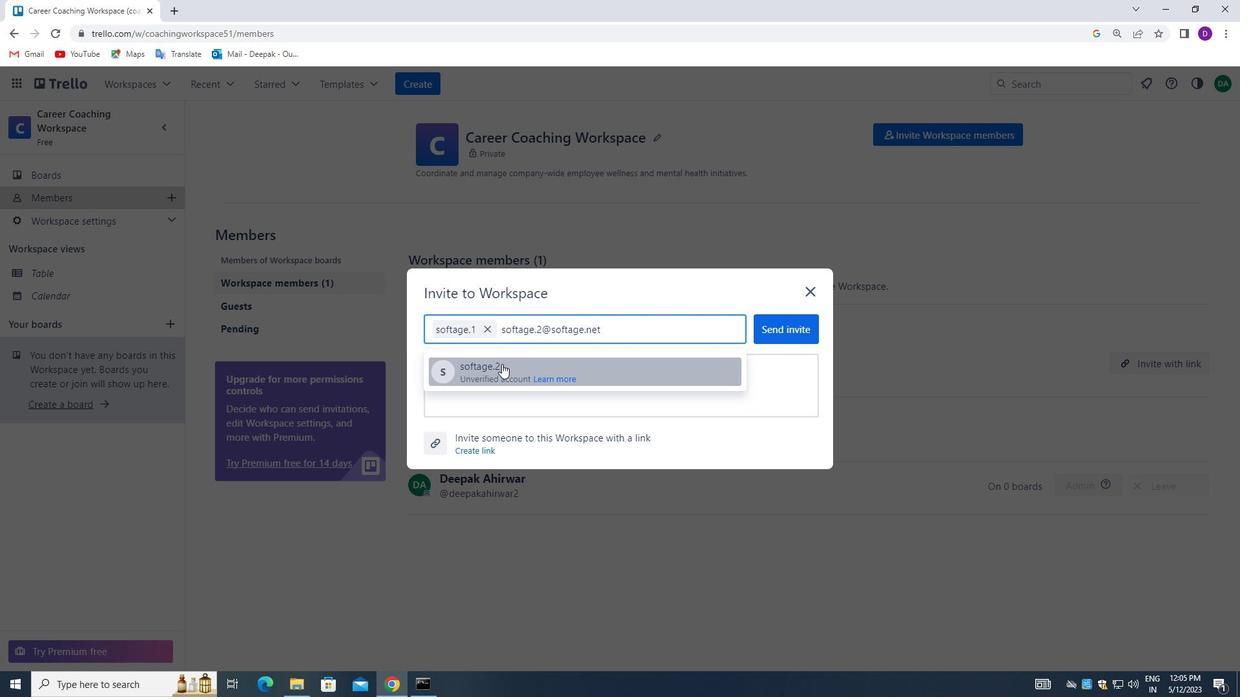 
Action: Mouse pressed left at (495, 368)
Screenshot: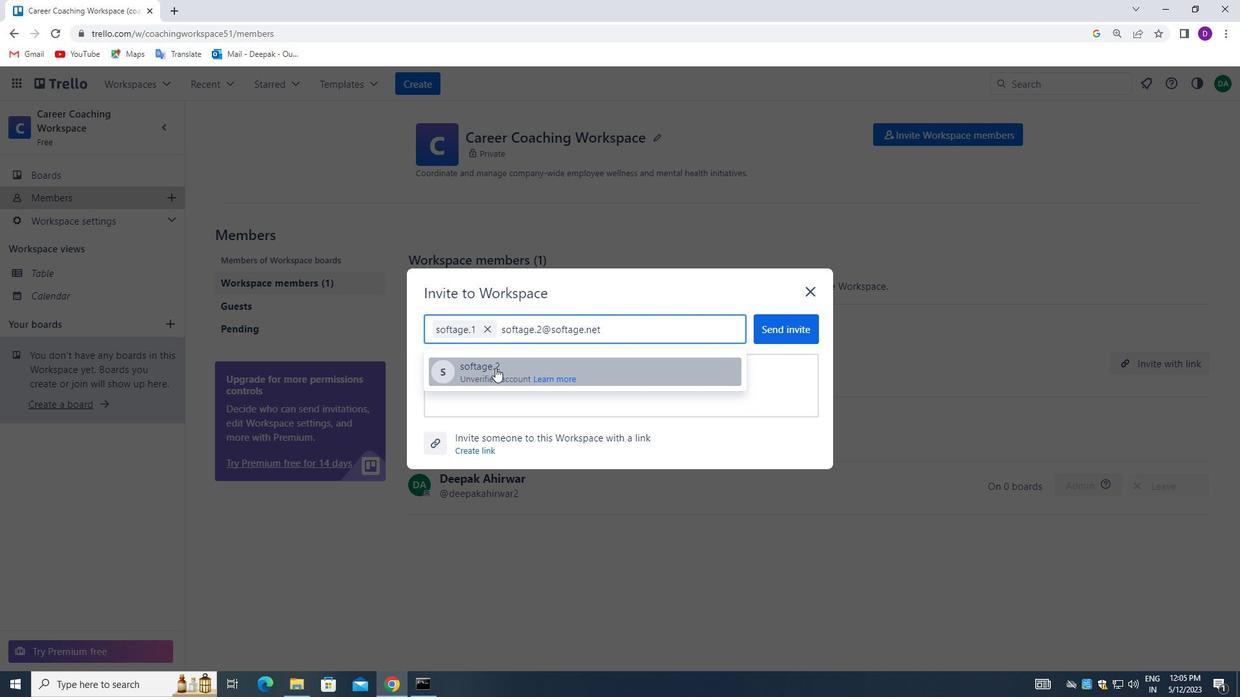 
Action: Mouse moved to (604, 328)
Screenshot: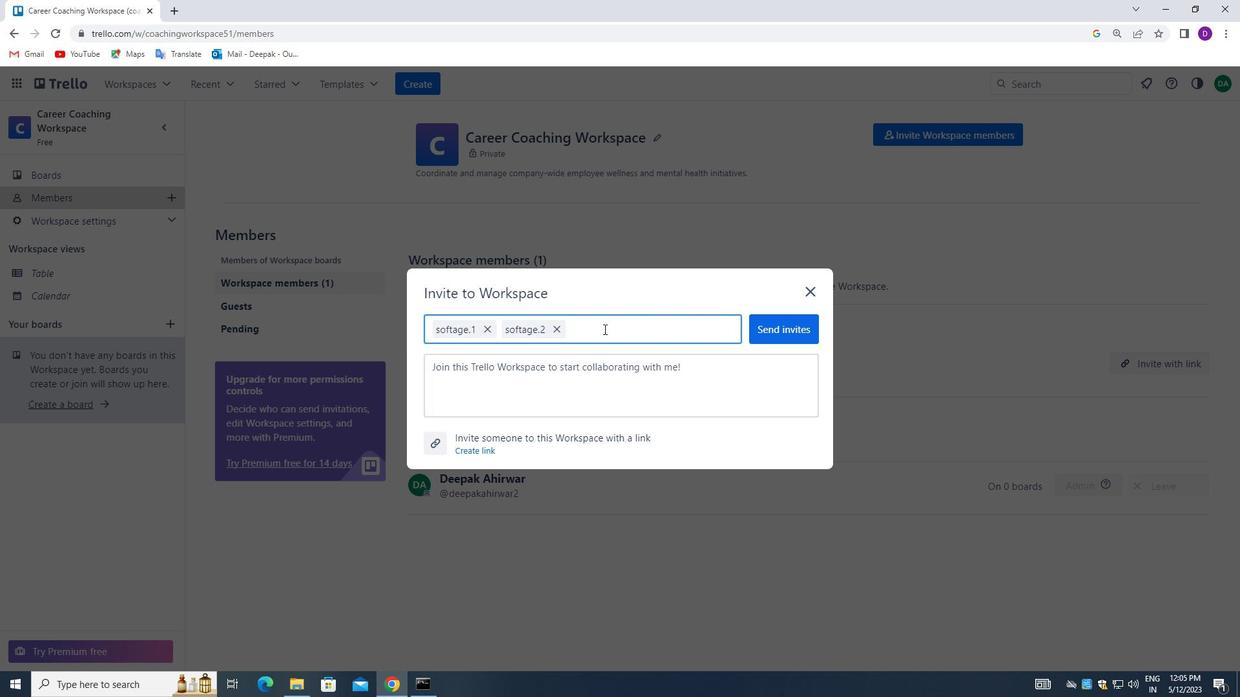 
Action: Key pressed SOFTAGE
Screenshot: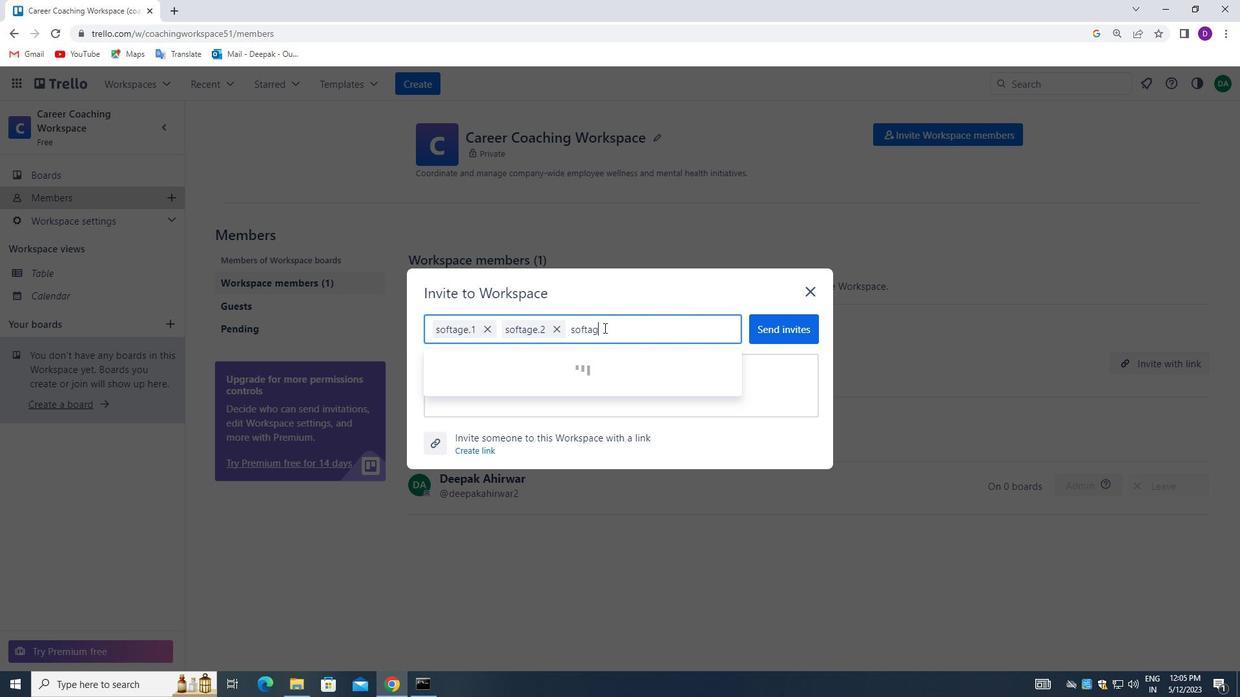 
Action: Mouse moved to (603, 328)
Screenshot: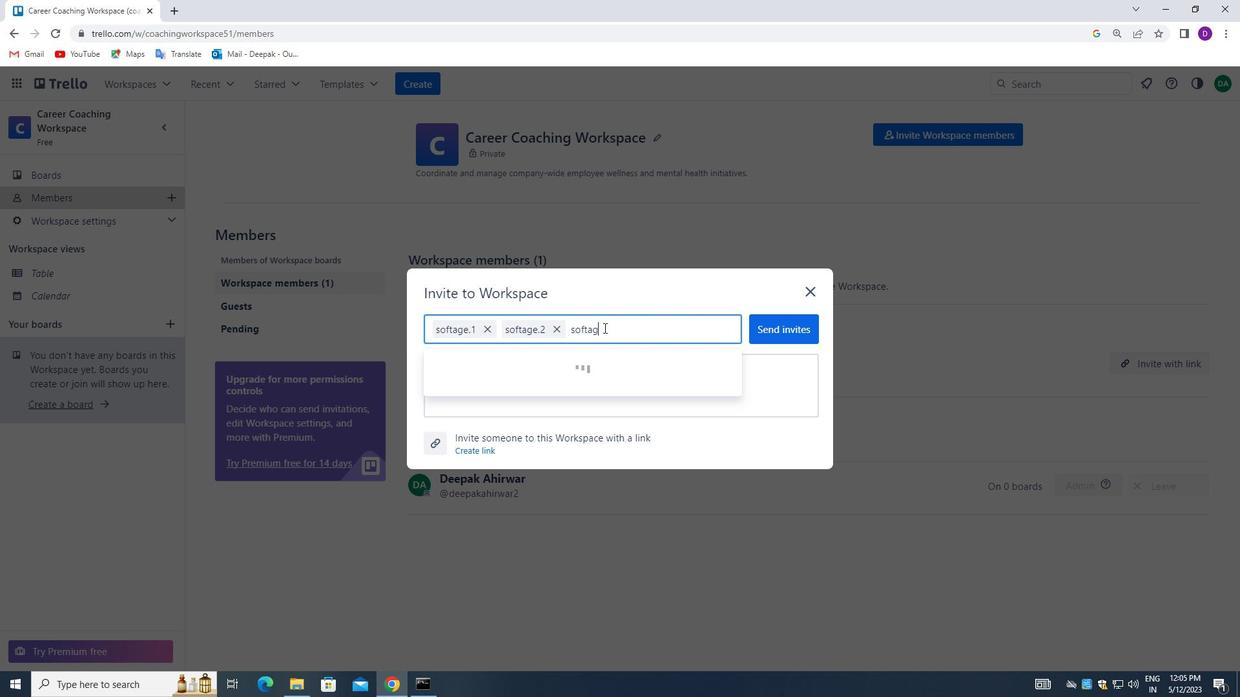 
Action: Key pressed .3<Key.shift>@SOFTAGE.NET
Screenshot: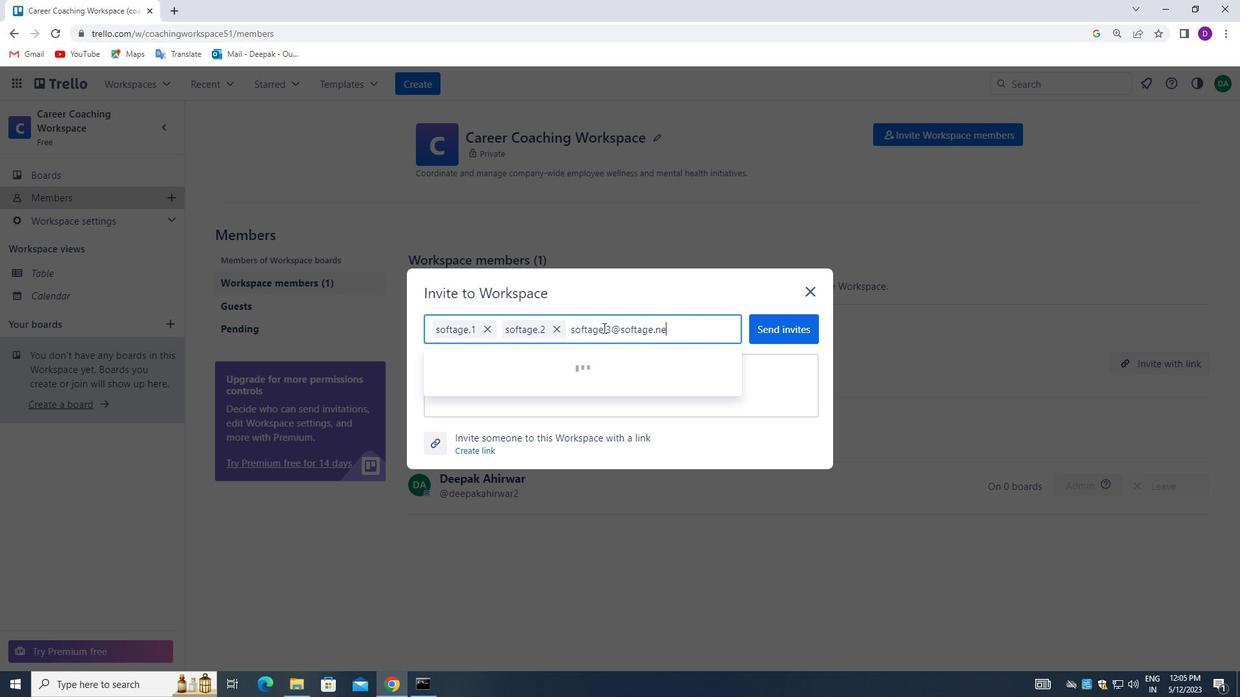
Action: Mouse moved to (520, 364)
Screenshot: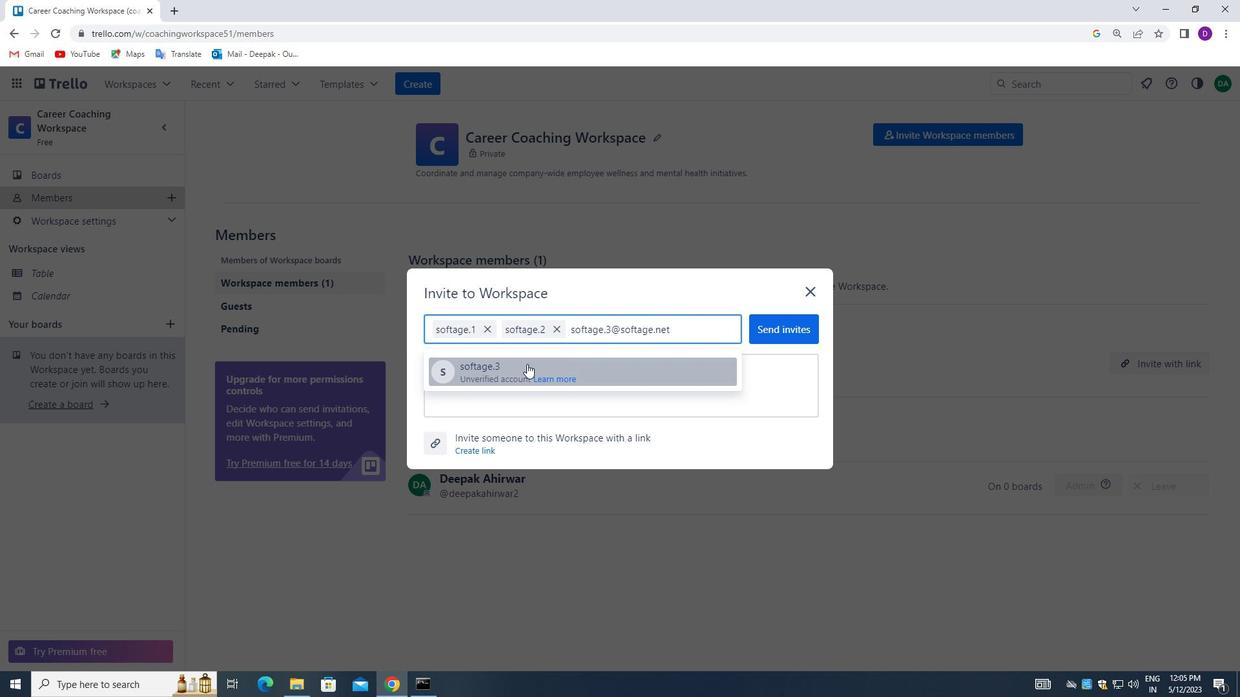 
Action: Mouse pressed left at (520, 364)
Screenshot: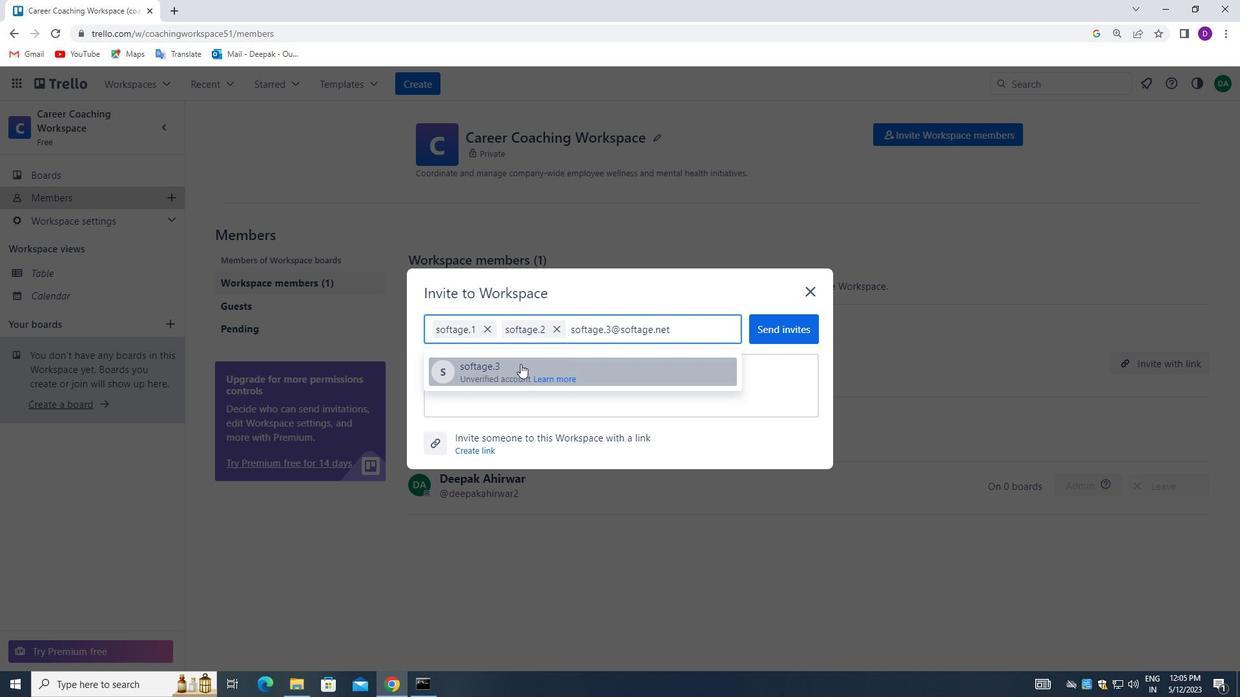 
Action: Mouse moved to (616, 346)
Screenshot: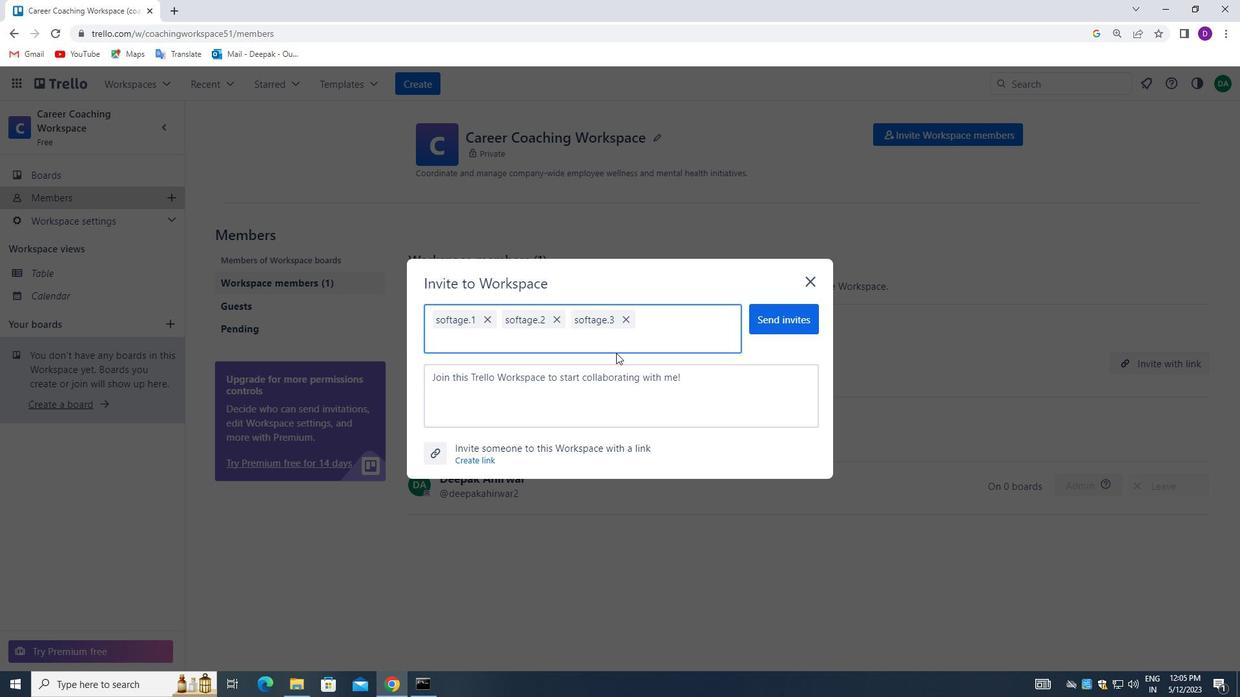 
Action: Key pressed SOFA<Key.backspace>TAGE.4<Key.shift>@SOFTAGE.NET
Screenshot: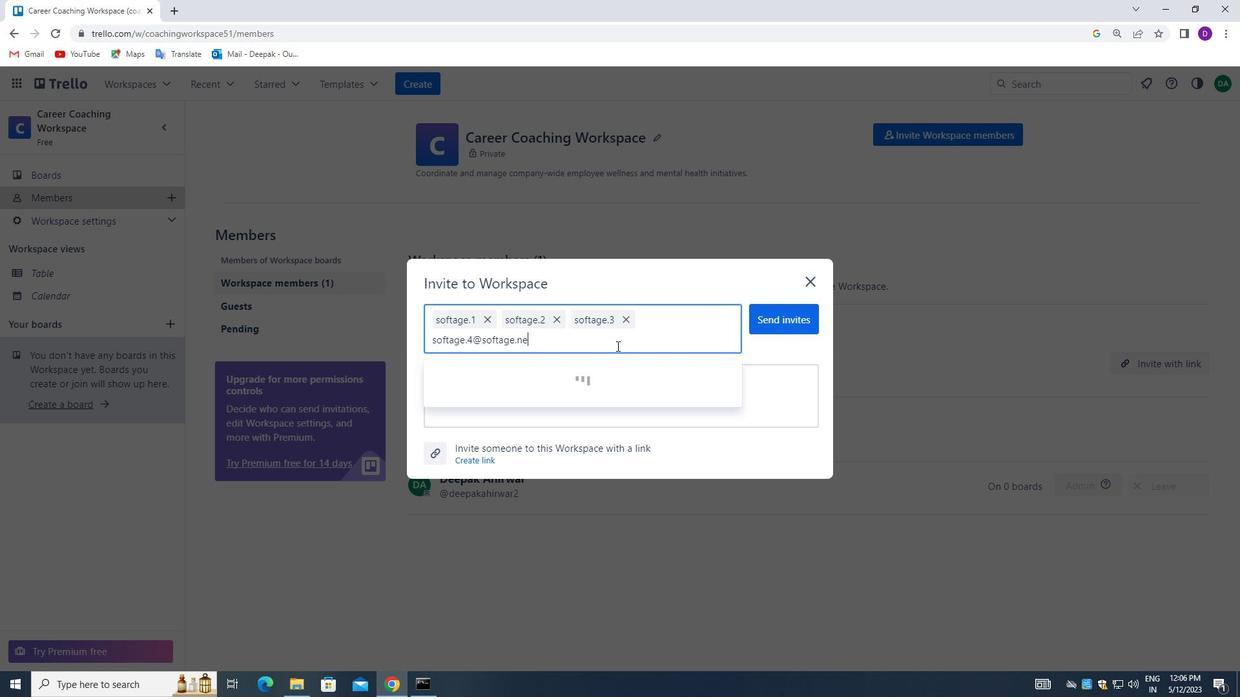 
Action: Mouse moved to (511, 376)
Screenshot: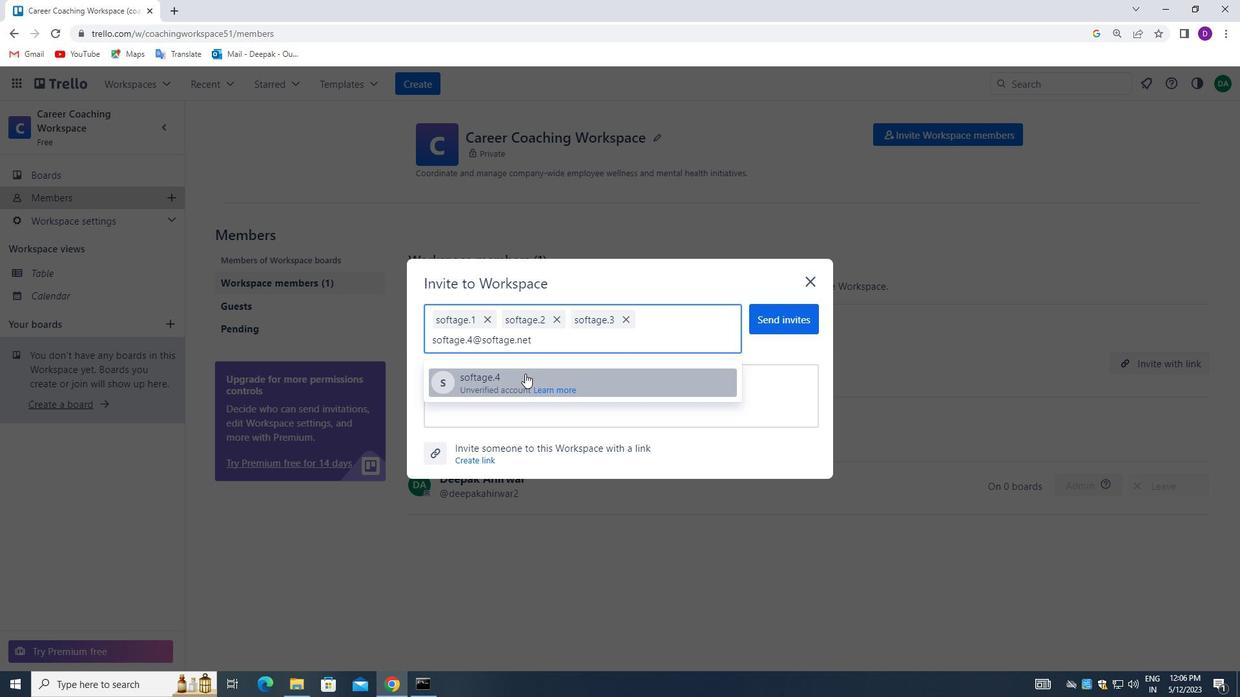 
Action: Mouse pressed left at (511, 376)
Screenshot: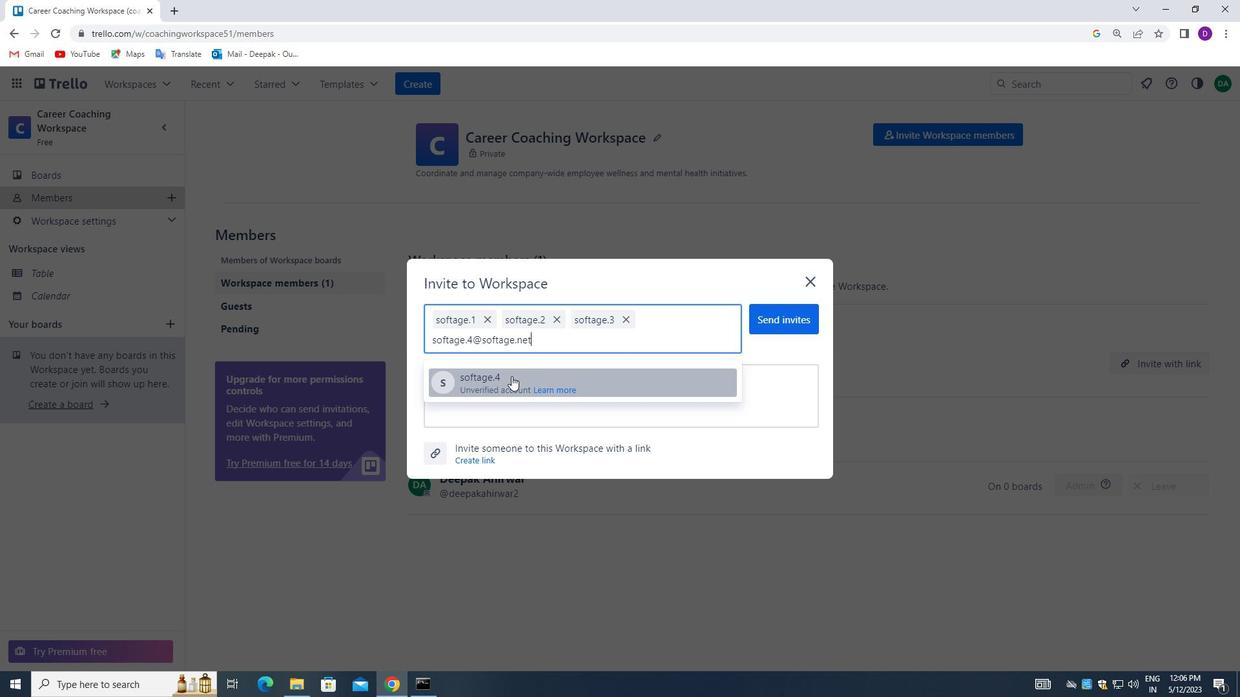 
Action: Mouse moved to (781, 319)
Screenshot: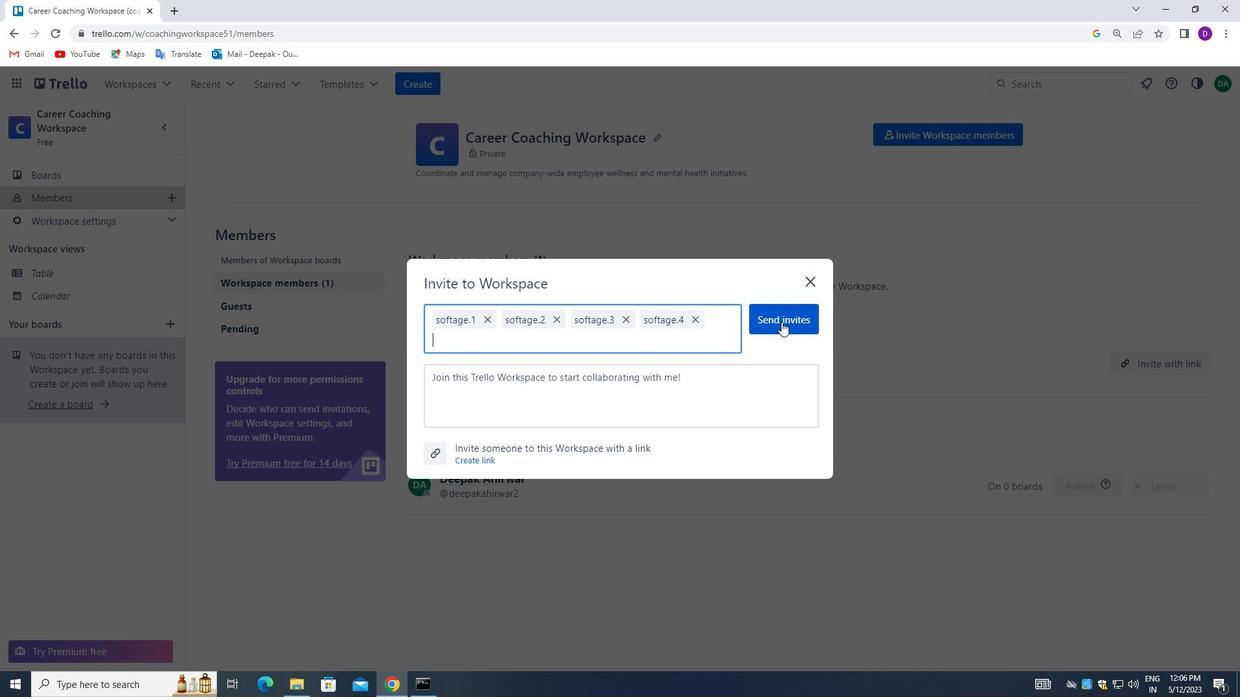 
Action: Mouse pressed left at (781, 319)
Screenshot: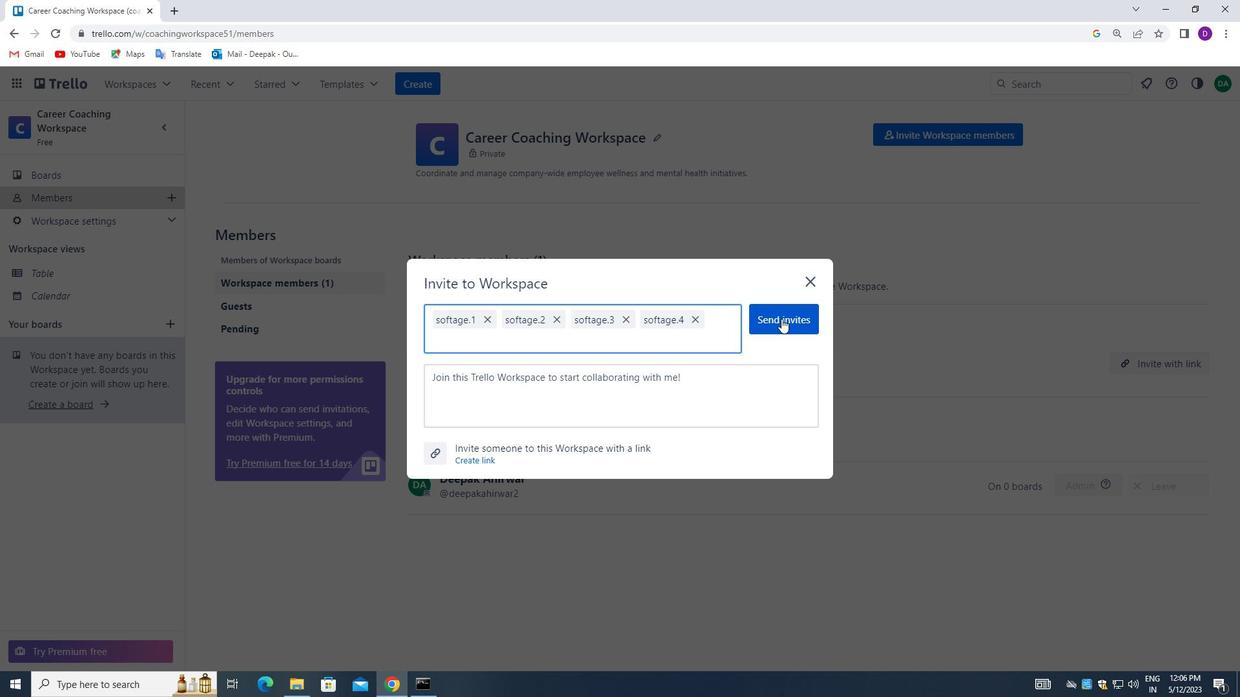 
Action: Mouse moved to (671, 406)
Screenshot: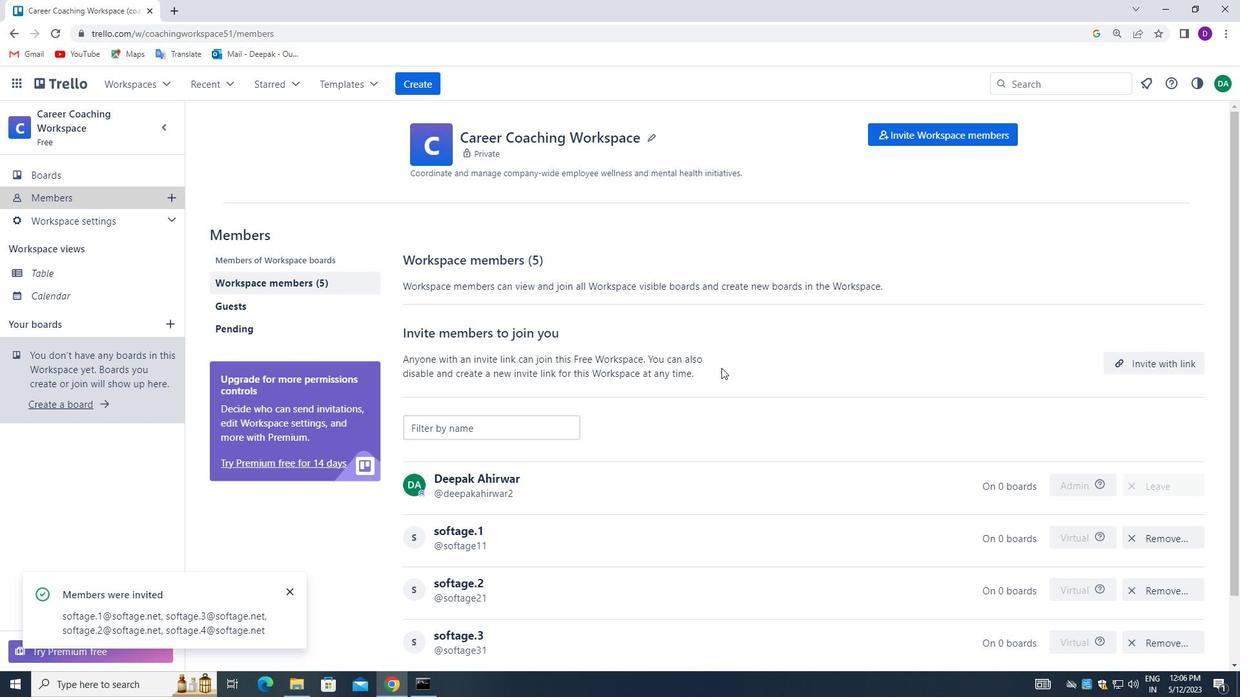 
